 Task: Search one way flight ticket for 5 adults, 1 child, 2 infants in seat and 1 infant on lap in business from Wilmington: Wilmington International Airport to Gillette: Gillette Campbell County Airport on 5-1-2023. Choice of flights is American. Number of bags: 11 checked bags. Price is upto 105000. Outbound departure time preference is 19:00.
Action: Mouse moved to (221, 236)
Screenshot: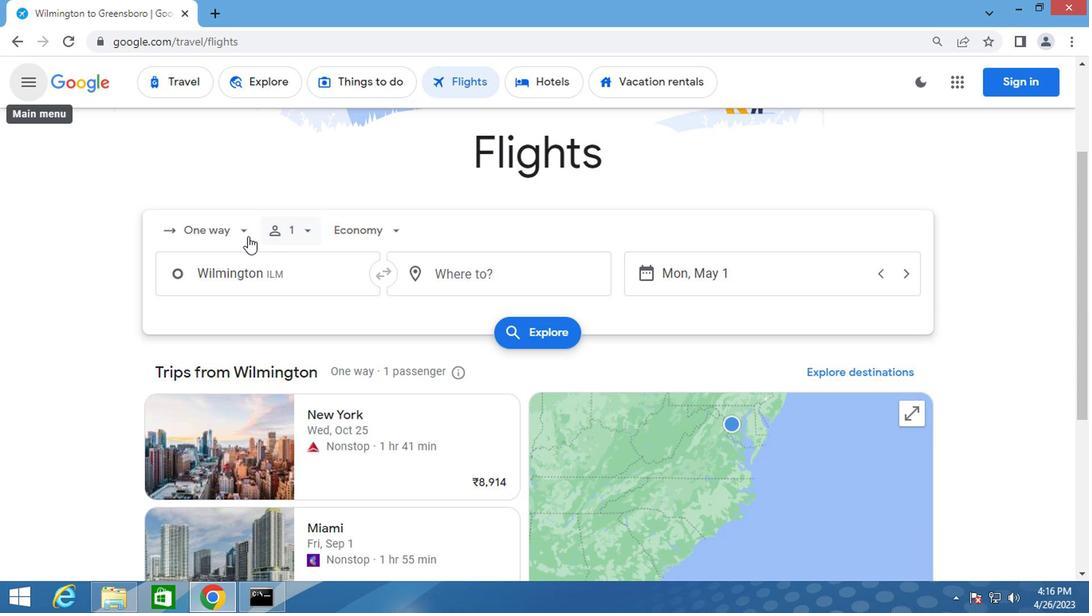 
Action: Mouse pressed left at (221, 236)
Screenshot: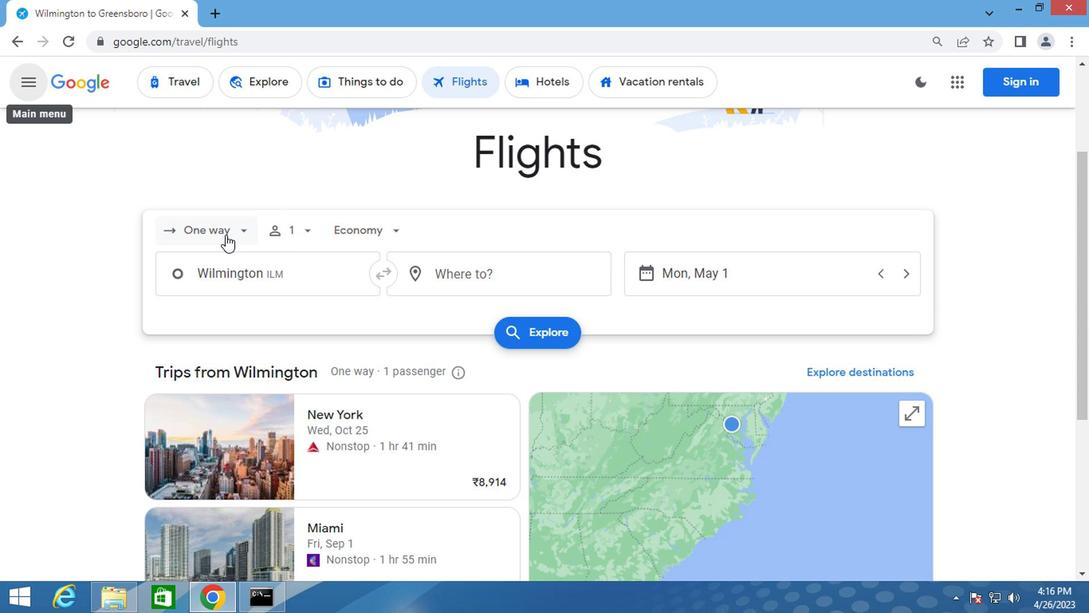 
Action: Mouse moved to (214, 300)
Screenshot: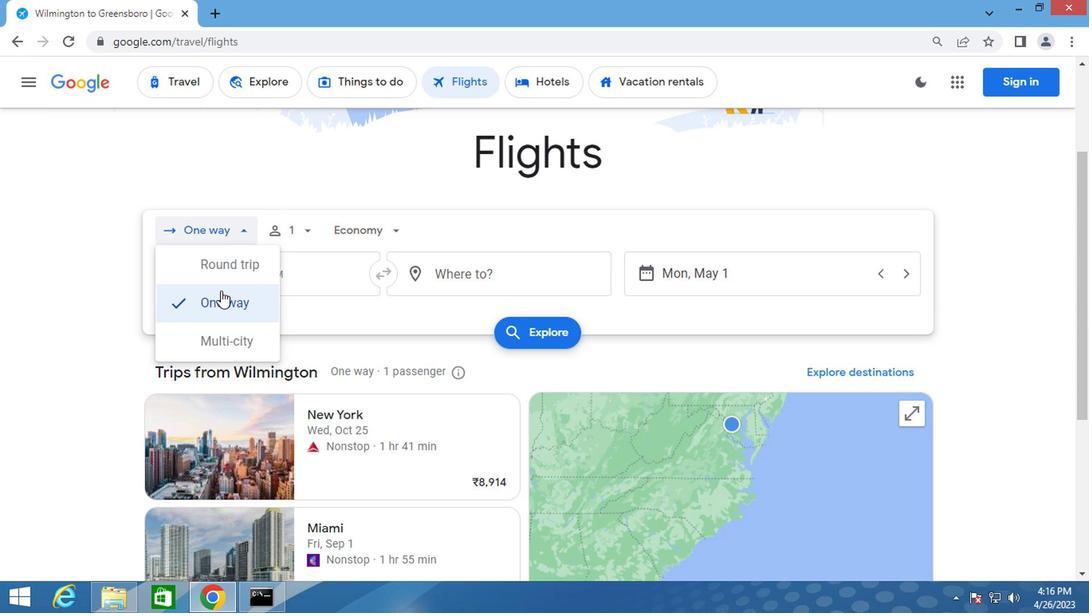 
Action: Mouse pressed left at (214, 300)
Screenshot: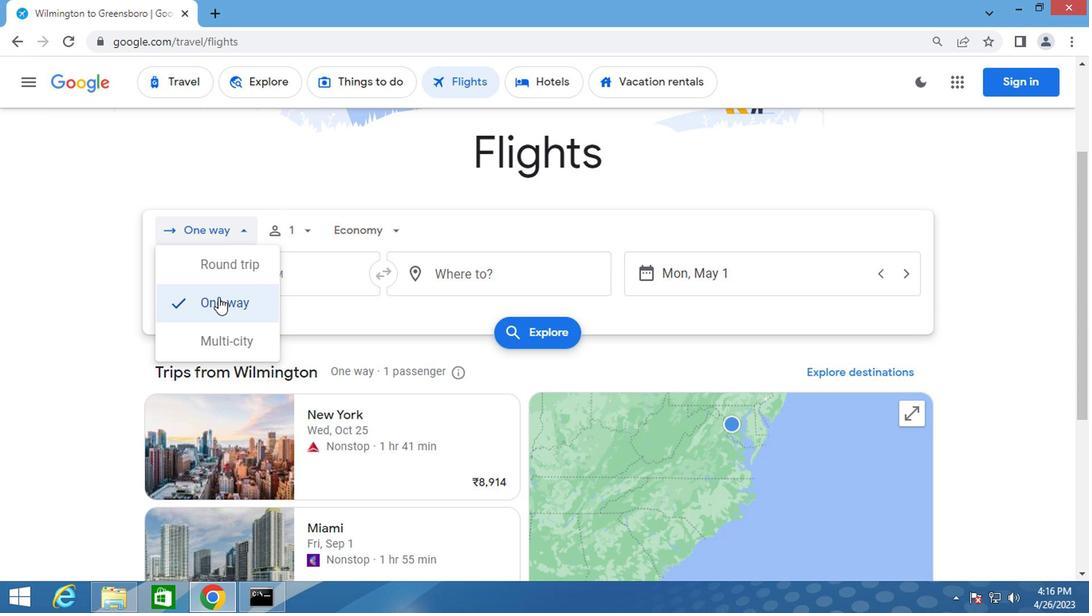 
Action: Mouse moved to (302, 234)
Screenshot: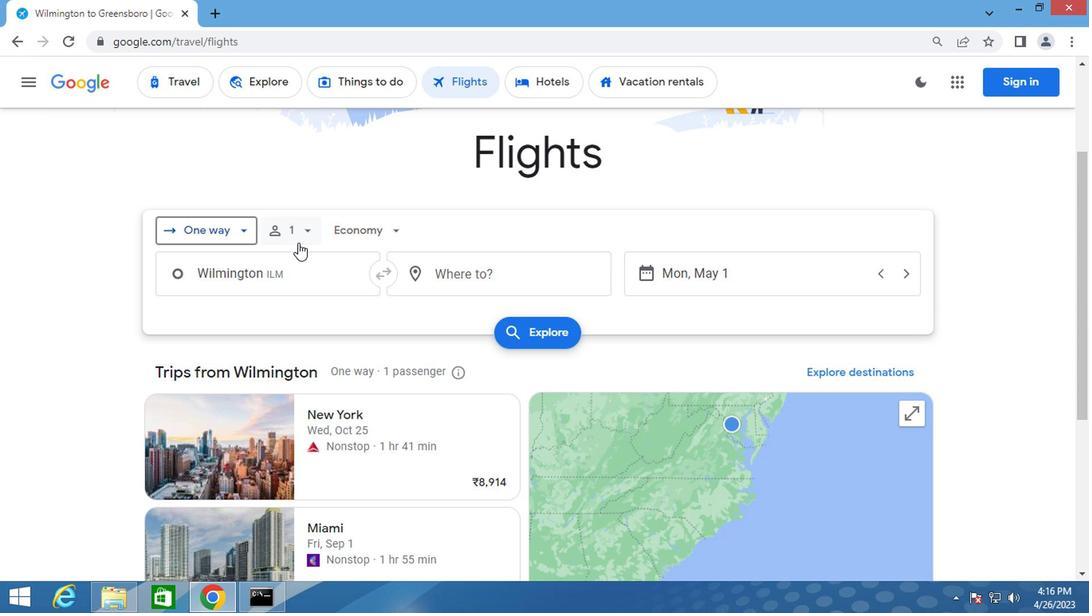 
Action: Mouse pressed left at (302, 234)
Screenshot: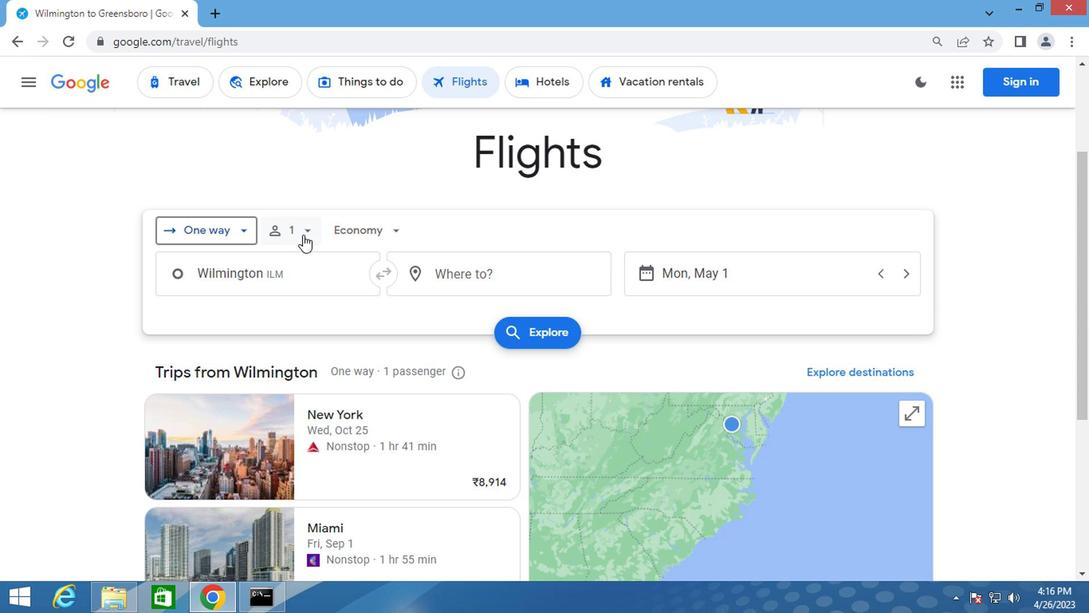 
Action: Mouse moved to (426, 273)
Screenshot: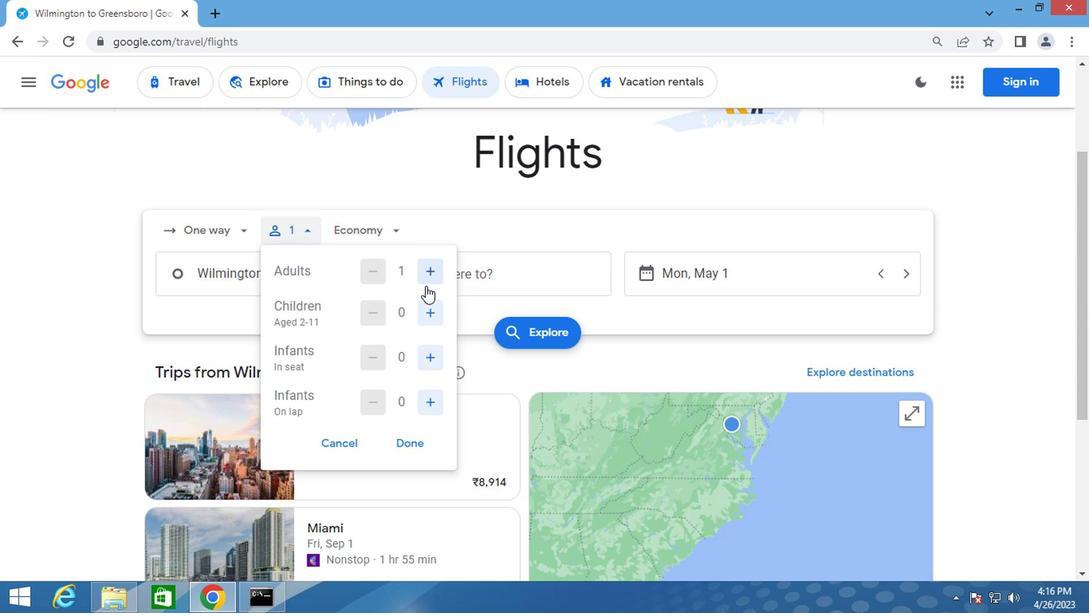 
Action: Mouse pressed left at (426, 273)
Screenshot: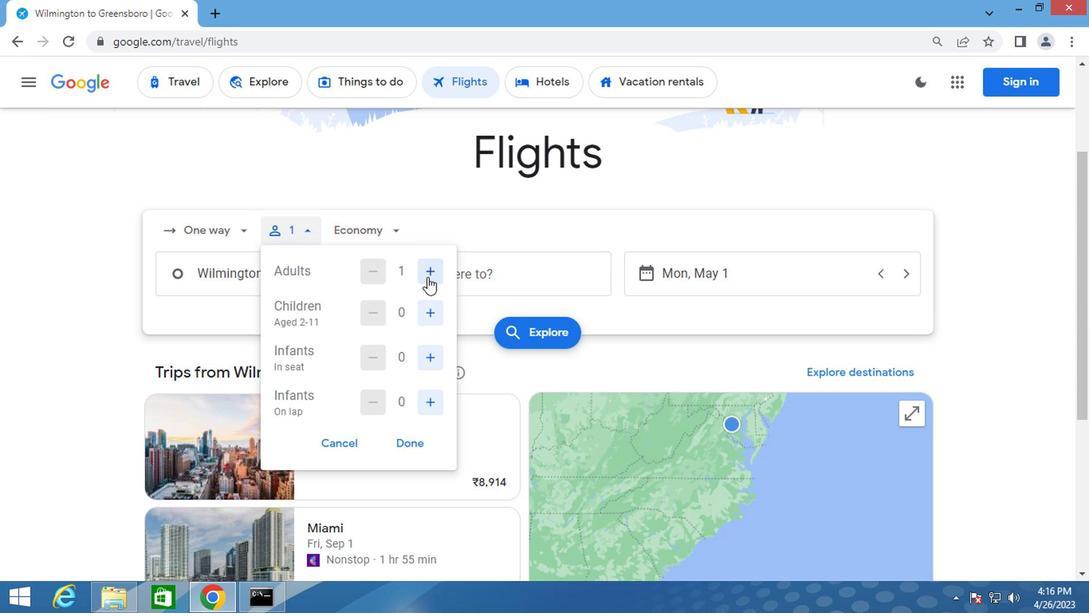 
Action: Mouse pressed left at (426, 273)
Screenshot: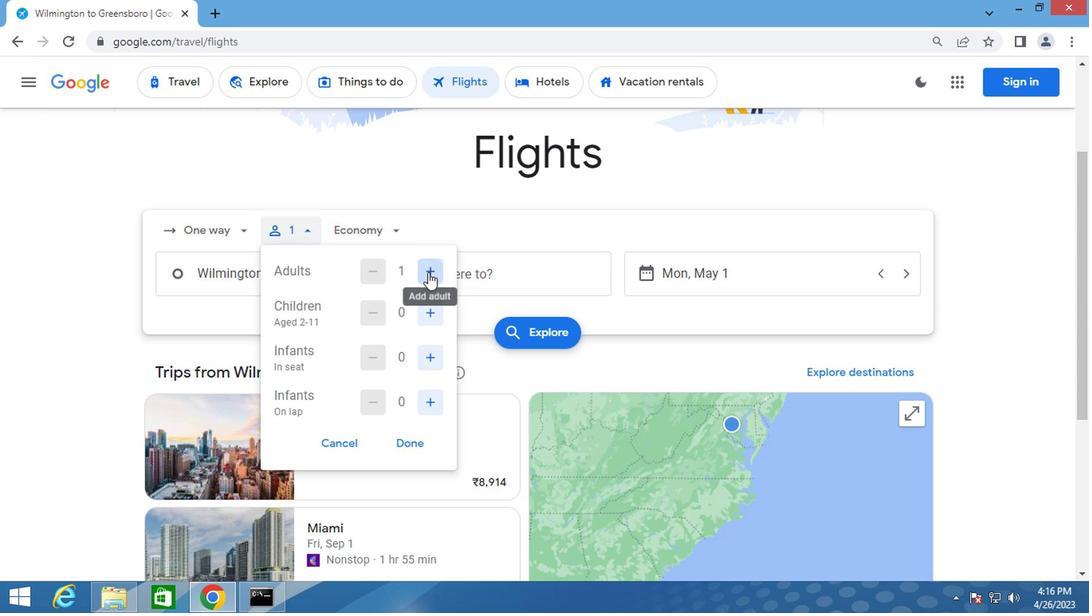
Action: Mouse pressed left at (426, 273)
Screenshot: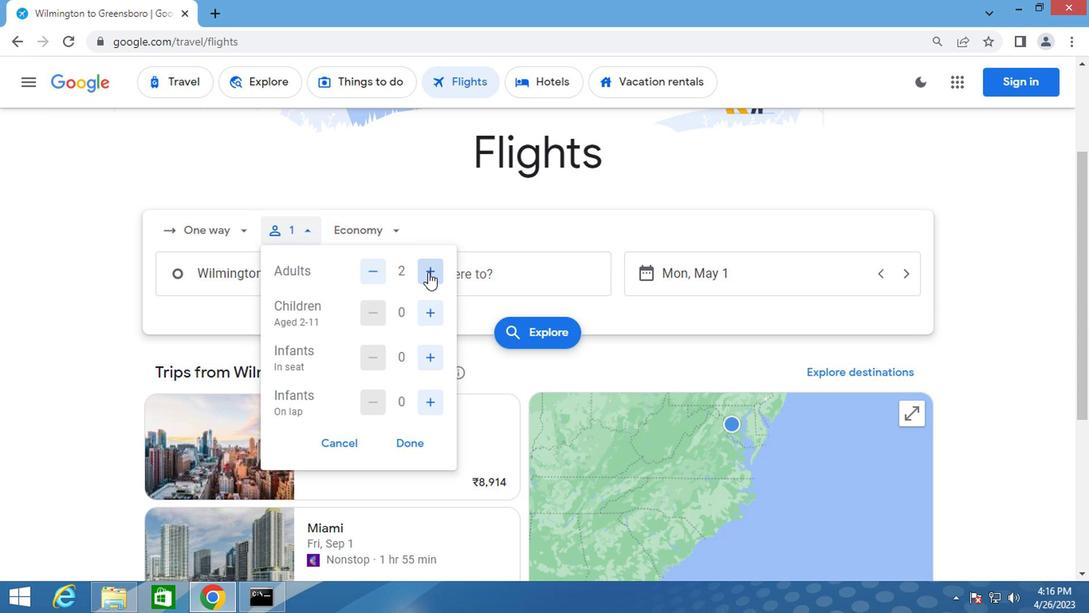 
Action: Mouse pressed left at (426, 273)
Screenshot: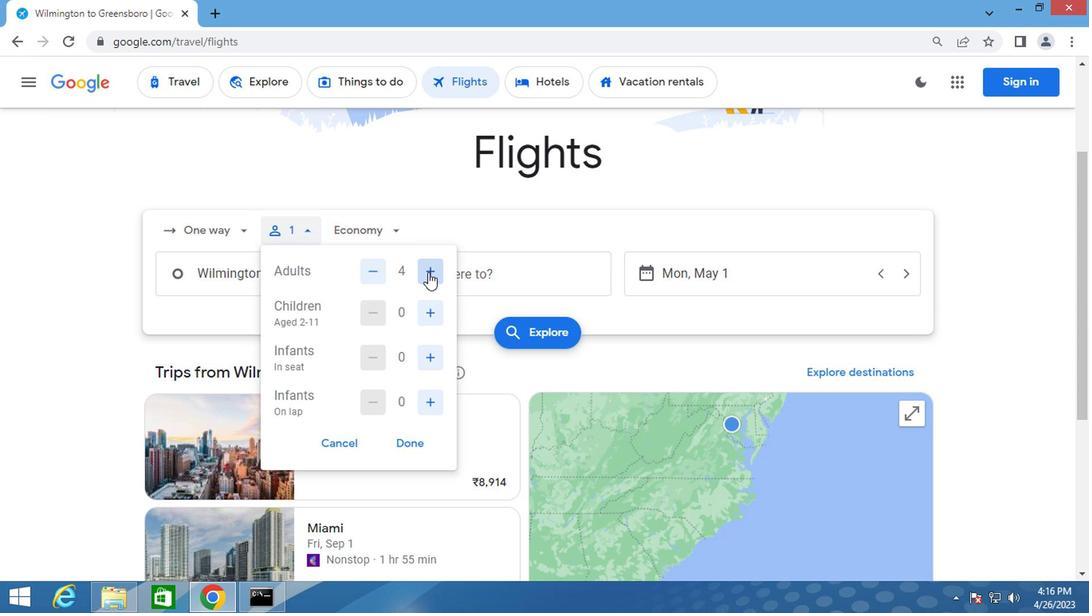 
Action: Mouse moved to (427, 311)
Screenshot: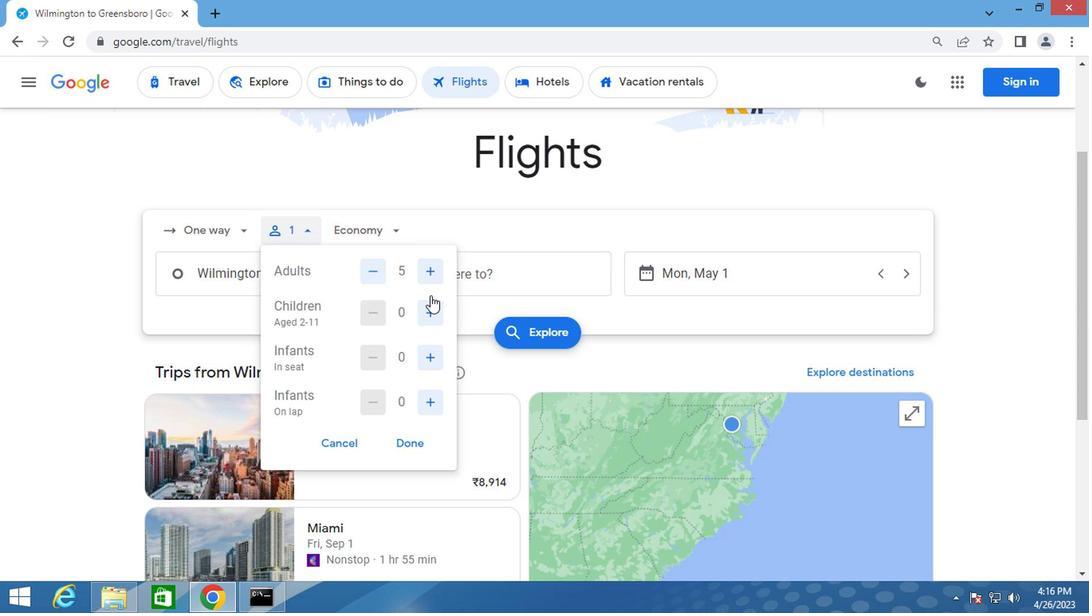 
Action: Mouse pressed left at (427, 311)
Screenshot: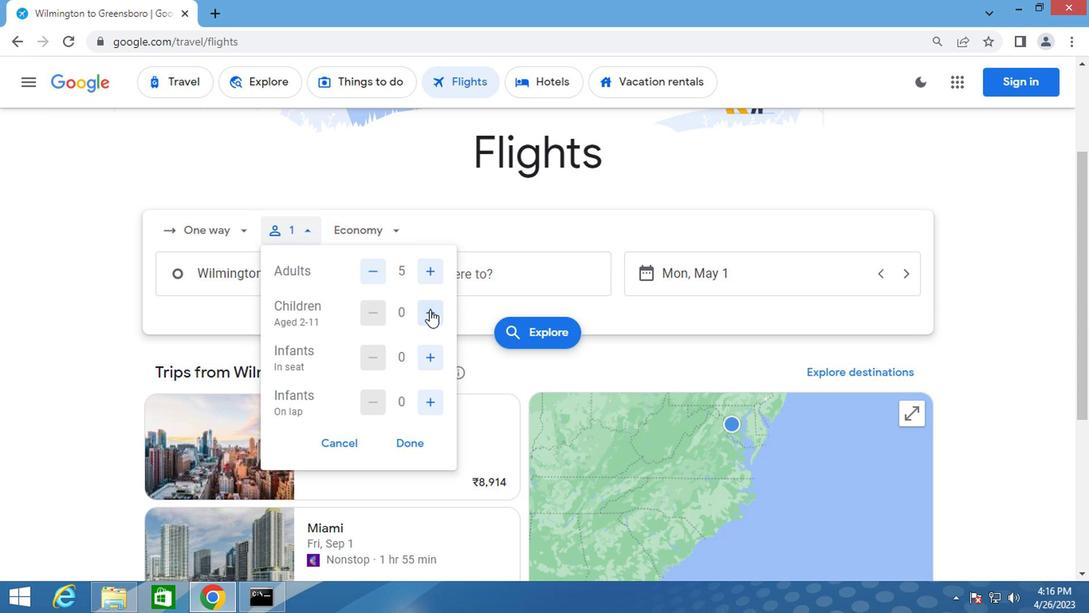 
Action: Mouse moved to (427, 355)
Screenshot: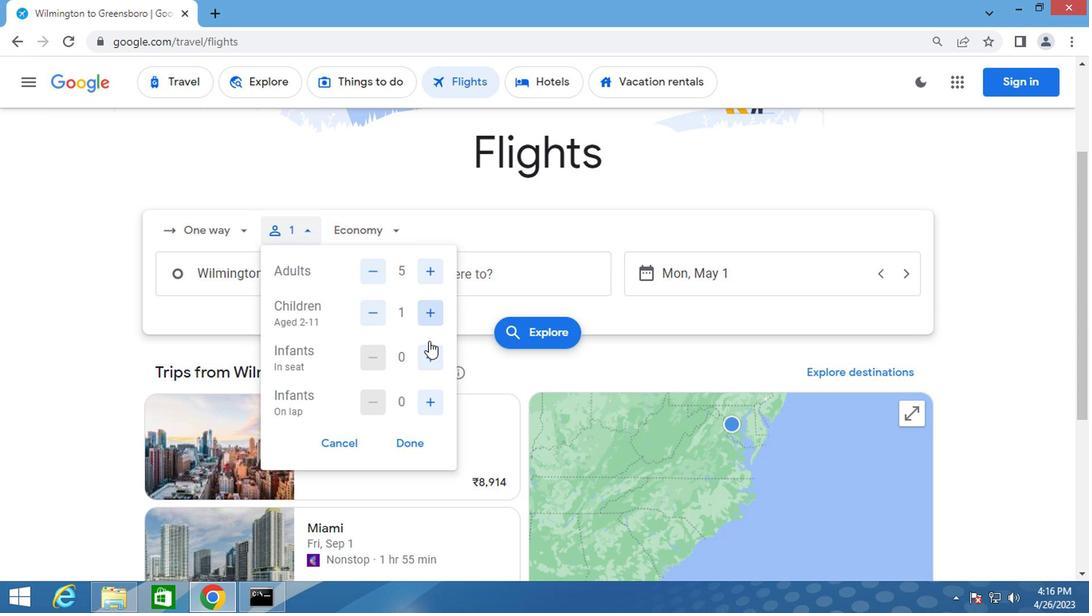 
Action: Mouse pressed left at (427, 355)
Screenshot: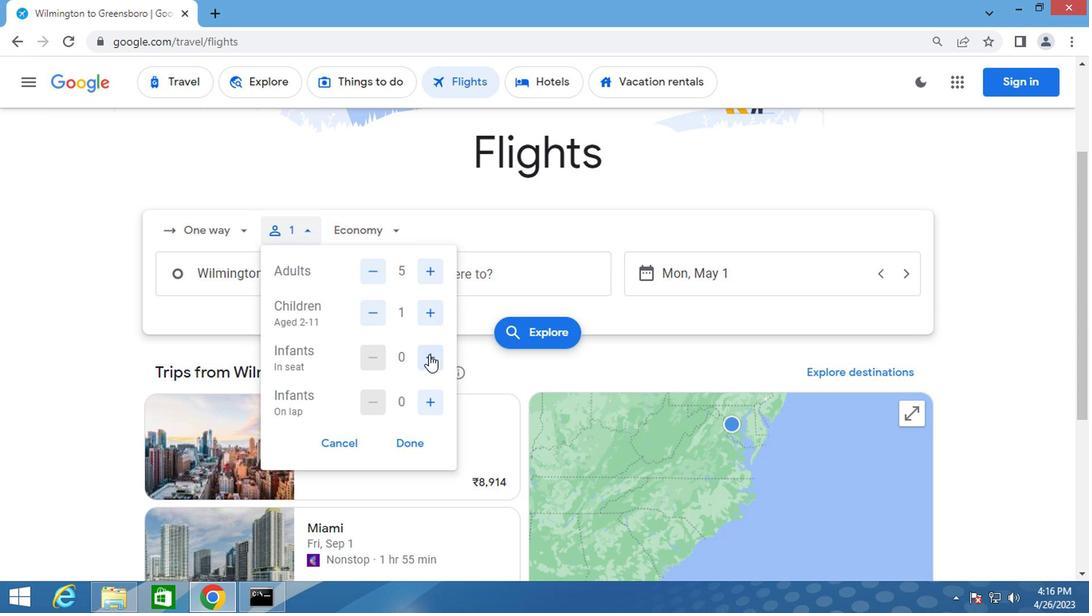 
Action: Mouse moved to (427, 356)
Screenshot: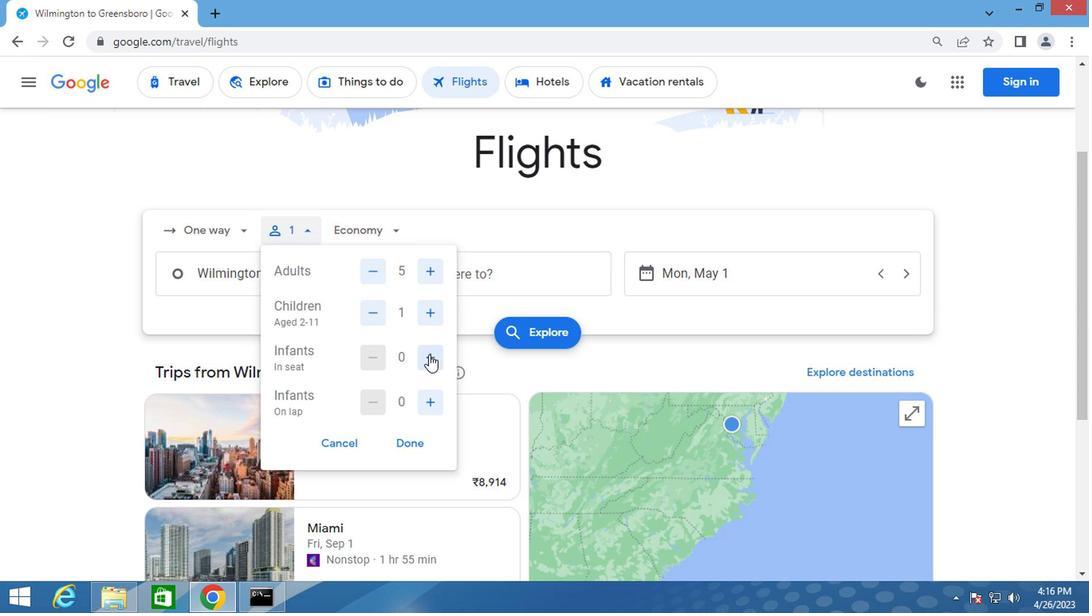 
Action: Mouse pressed left at (427, 356)
Screenshot: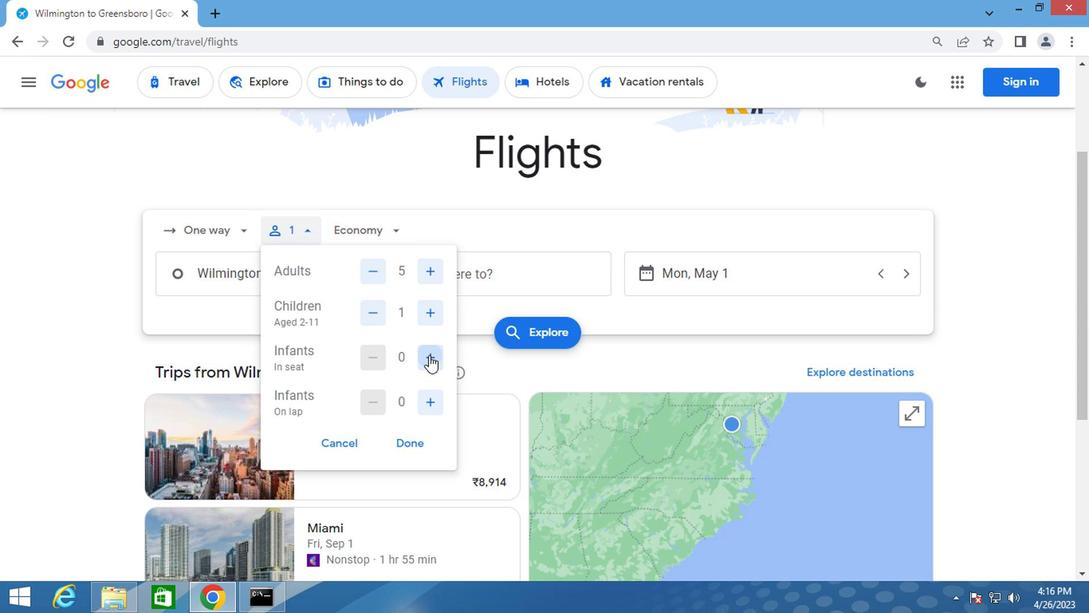 
Action: Mouse moved to (420, 396)
Screenshot: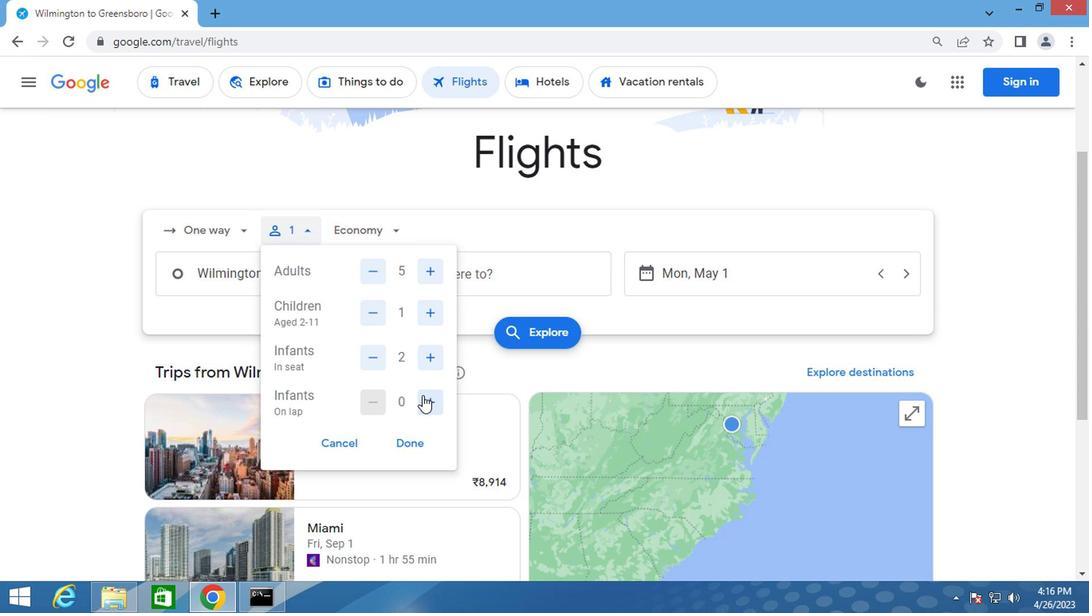 
Action: Mouse pressed left at (420, 396)
Screenshot: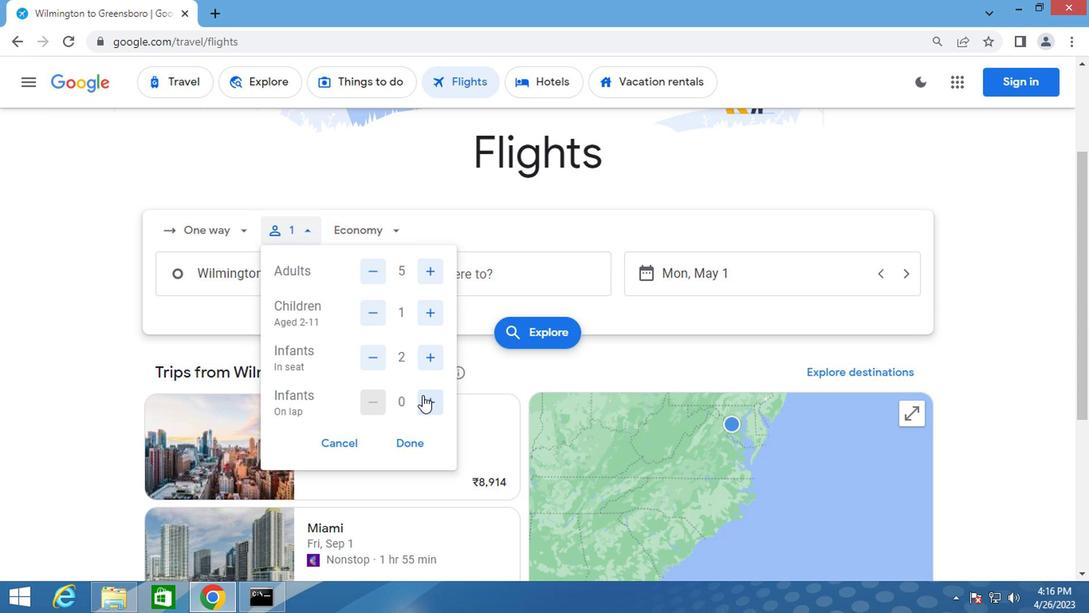 
Action: Mouse moved to (364, 215)
Screenshot: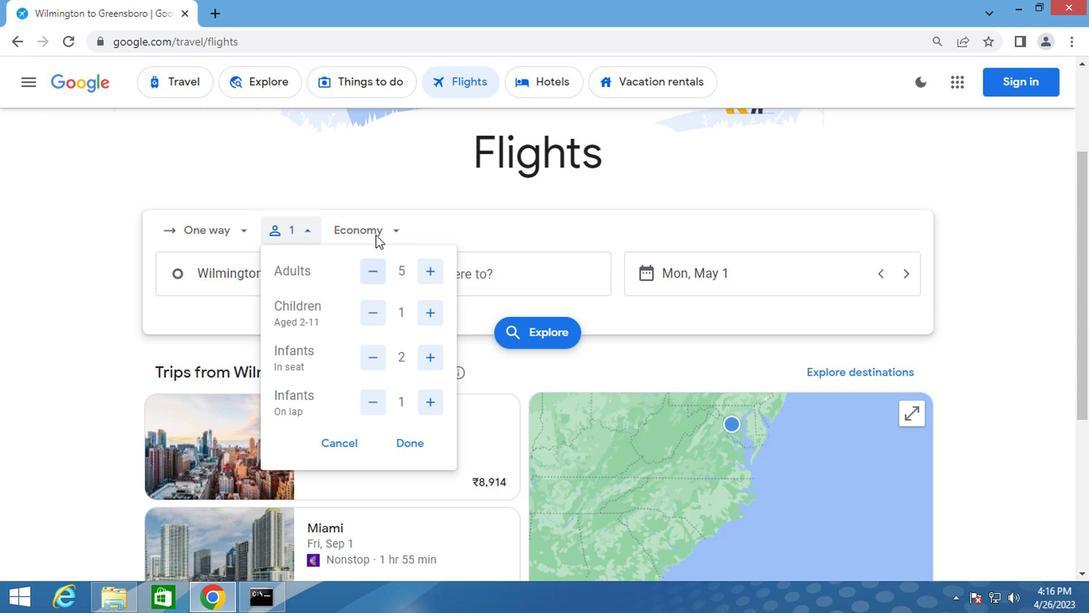 
Action: Mouse pressed left at (364, 215)
Screenshot: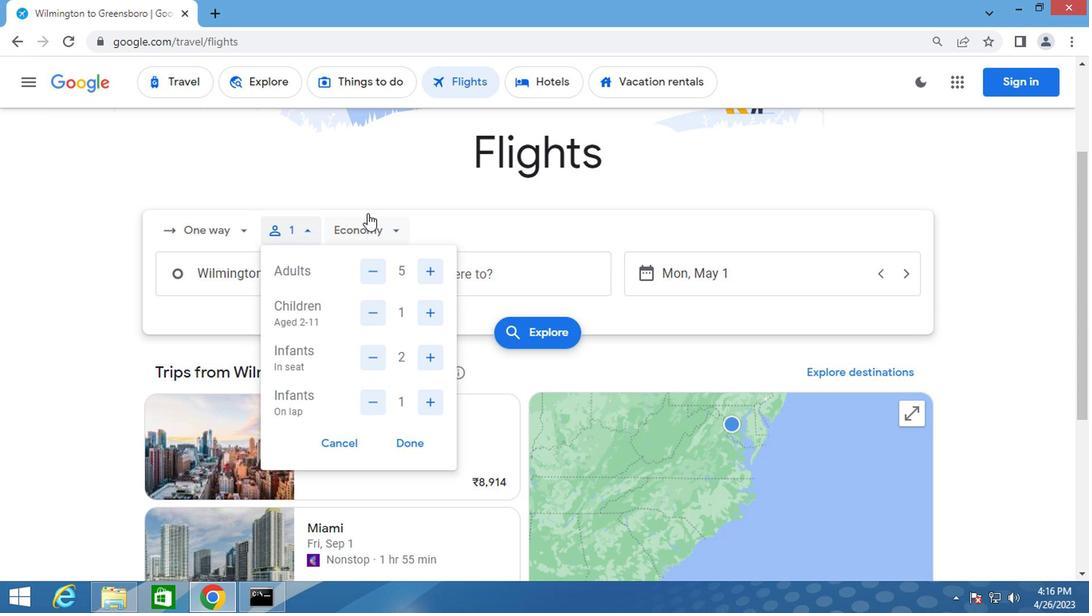 
Action: Mouse moved to (385, 343)
Screenshot: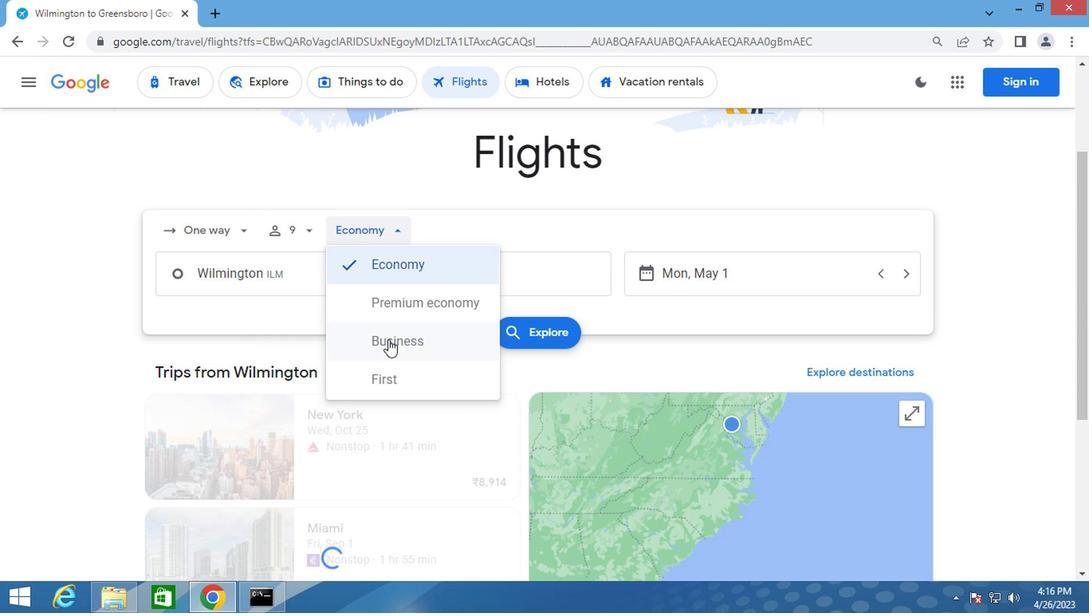 
Action: Mouse pressed left at (385, 343)
Screenshot: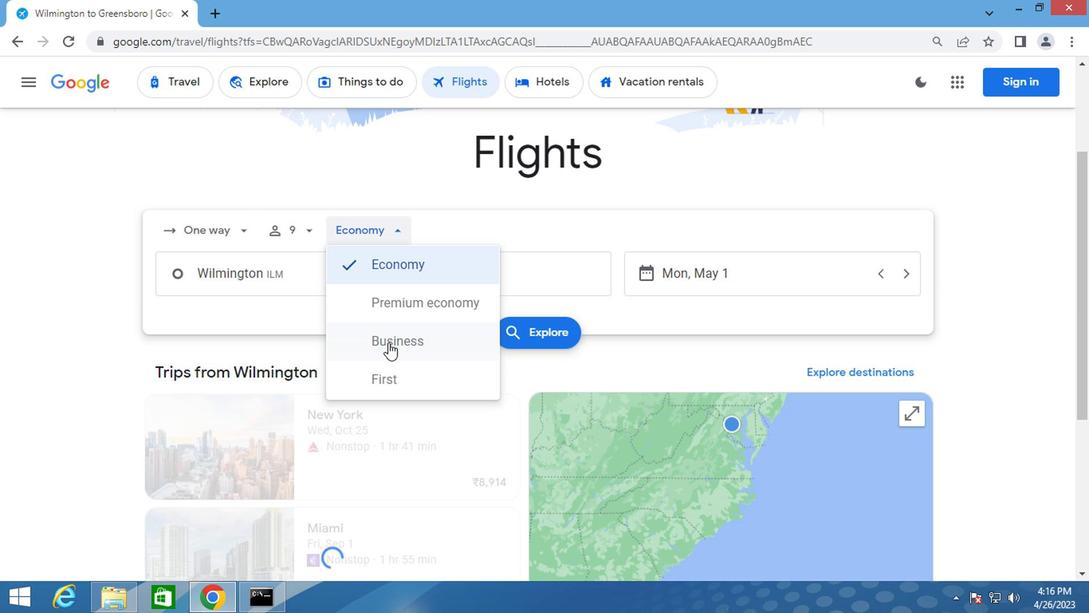 
Action: Mouse moved to (275, 274)
Screenshot: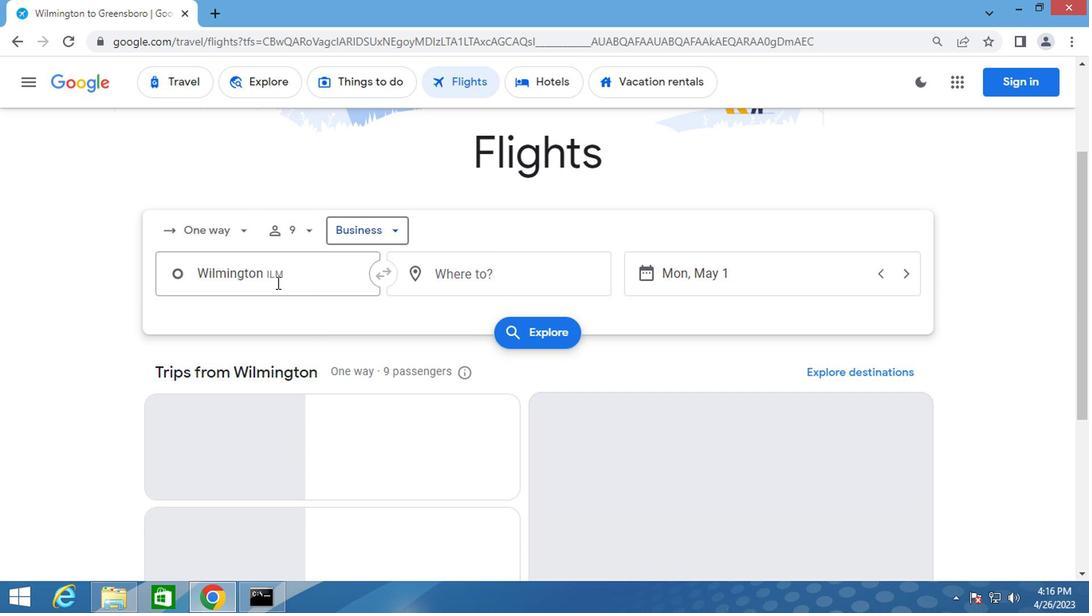 
Action: Mouse pressed left at (275, 274)
Screenshot: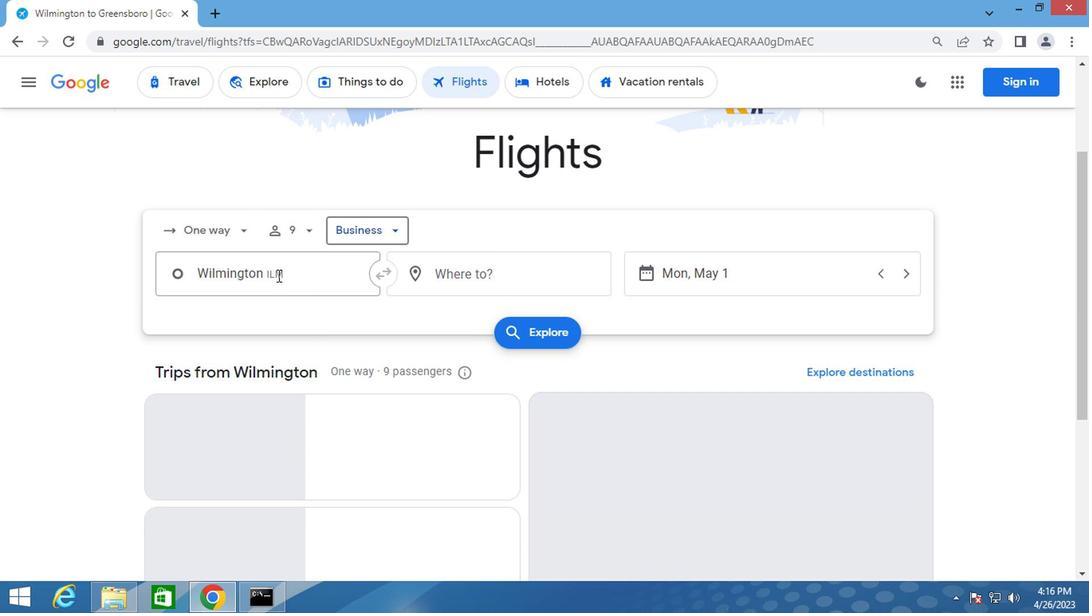 
Action: Key pressed wilmington
Screenshot: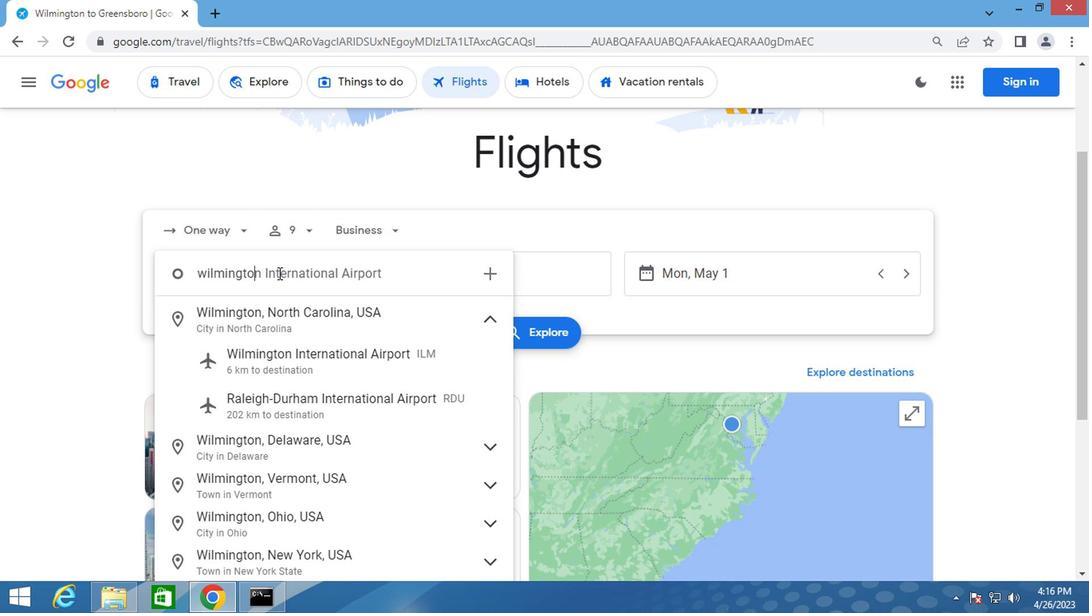 
Action: Mouse moved to (312, 352)
Screenshot: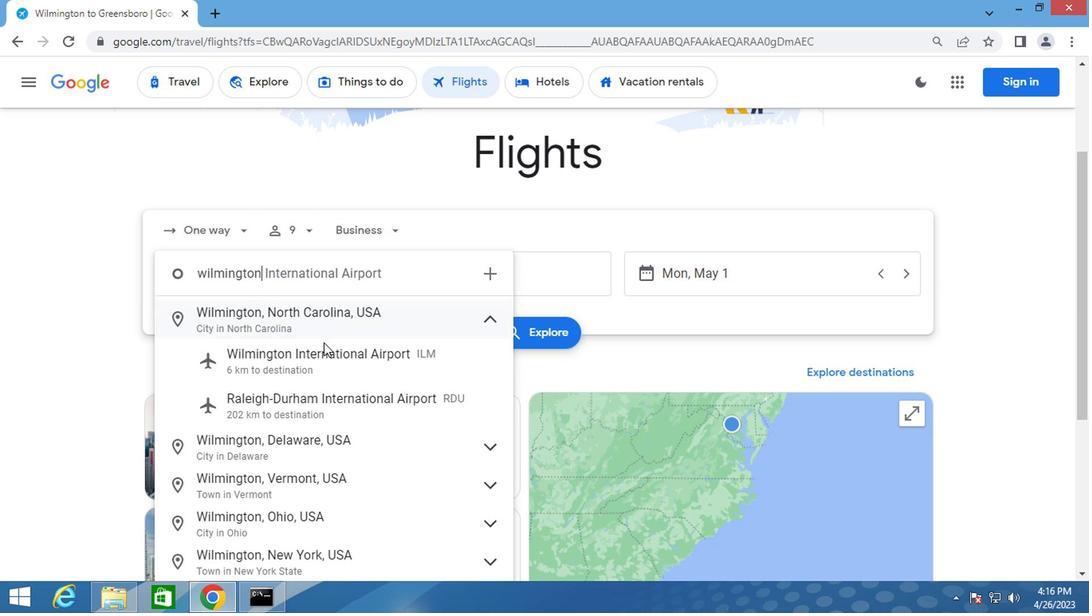 
Action: Mouse pressed left at (312, 352)
Screenshot: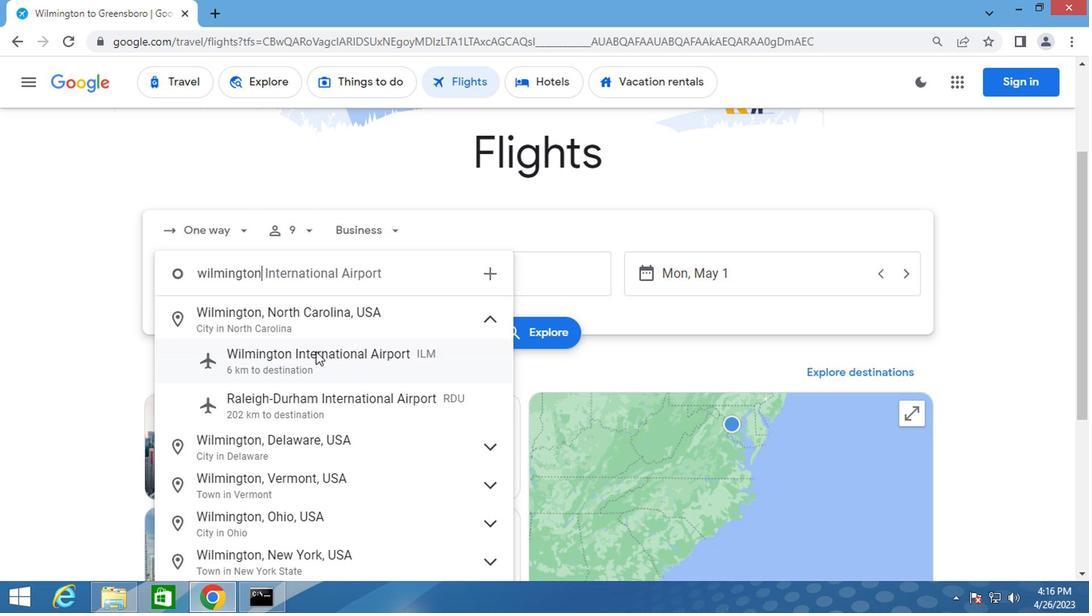 
Action: Mouse moved to (452, 281)
Screenshot: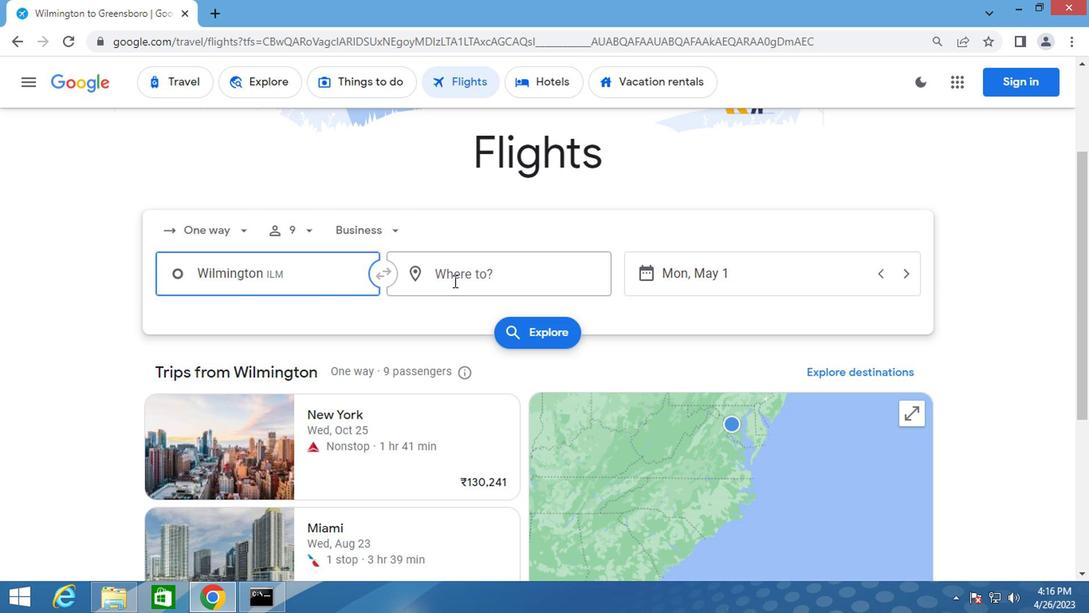 
Action: Mouse pressed left at (452, 281)
Screenshot: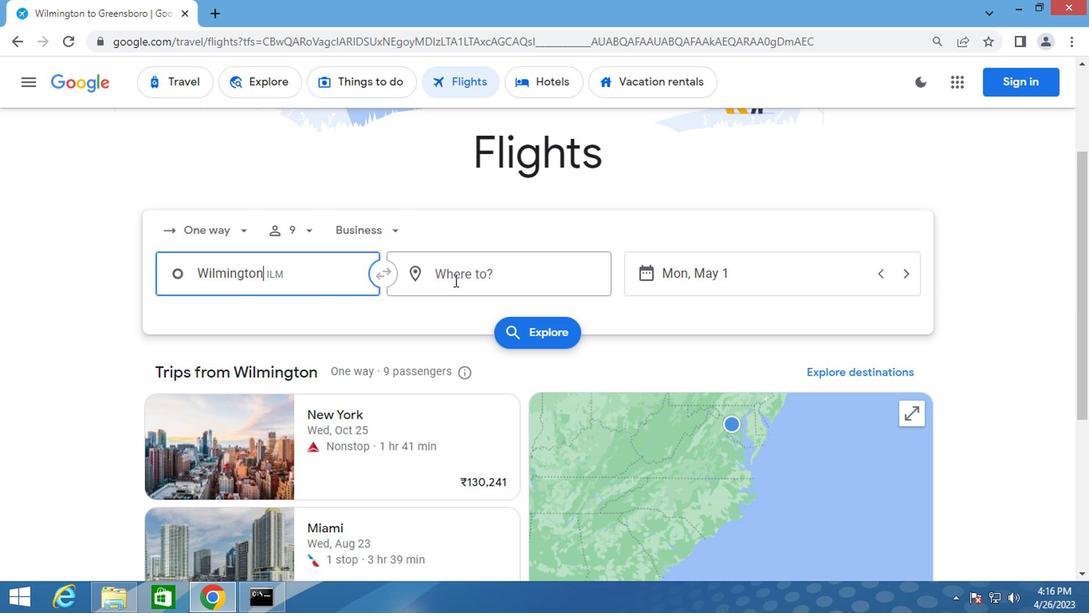 
Action: Mouse moved to (505, 262)
Screenshot: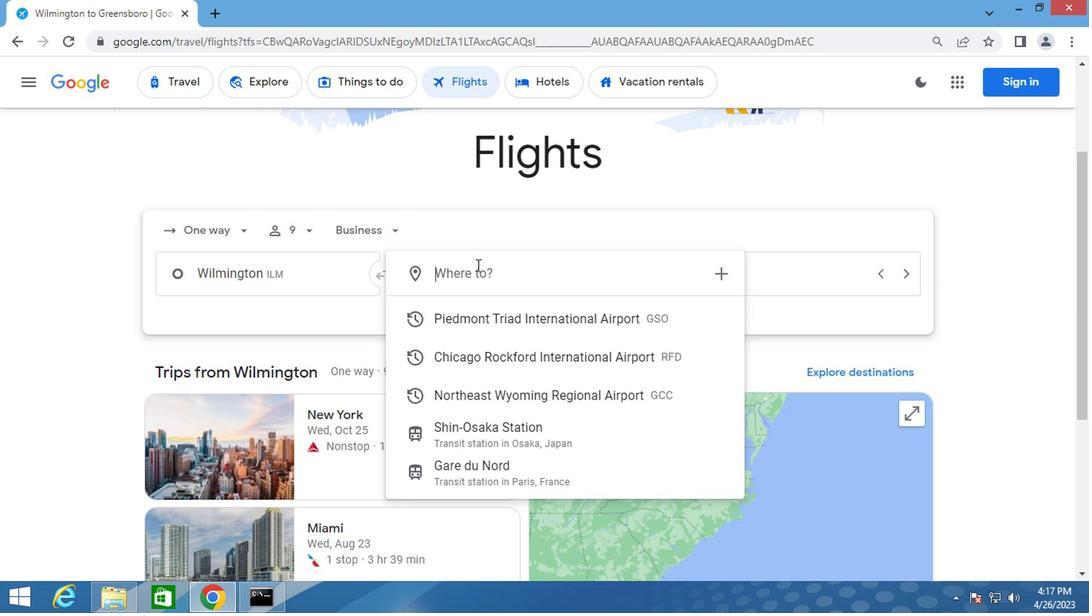 
Action: Key pressed gillette
Screenshot: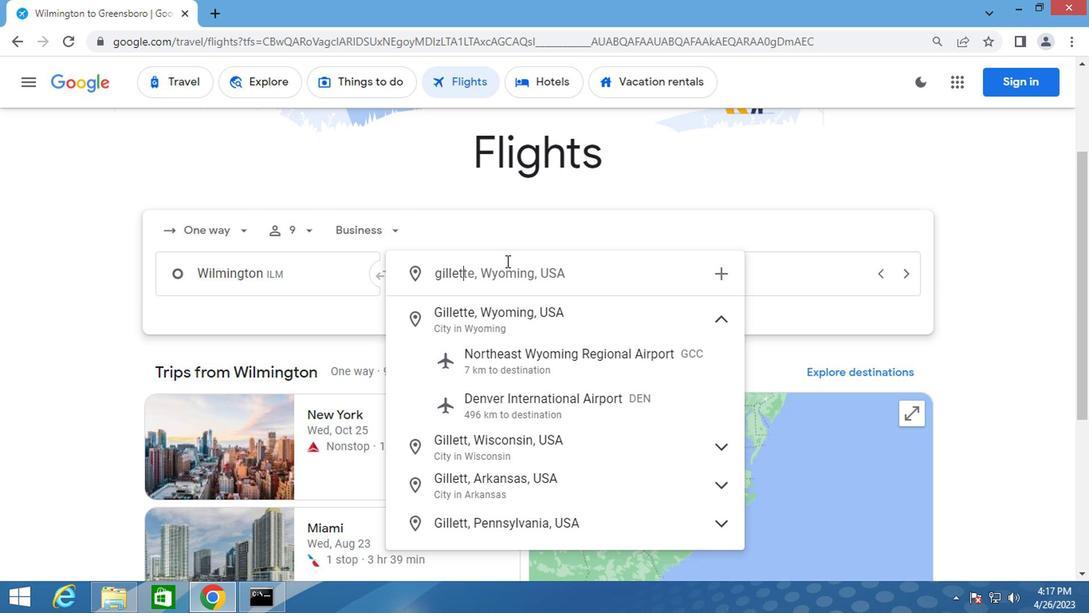 
Action: Mouse moved to (512, 363)
Screenshot: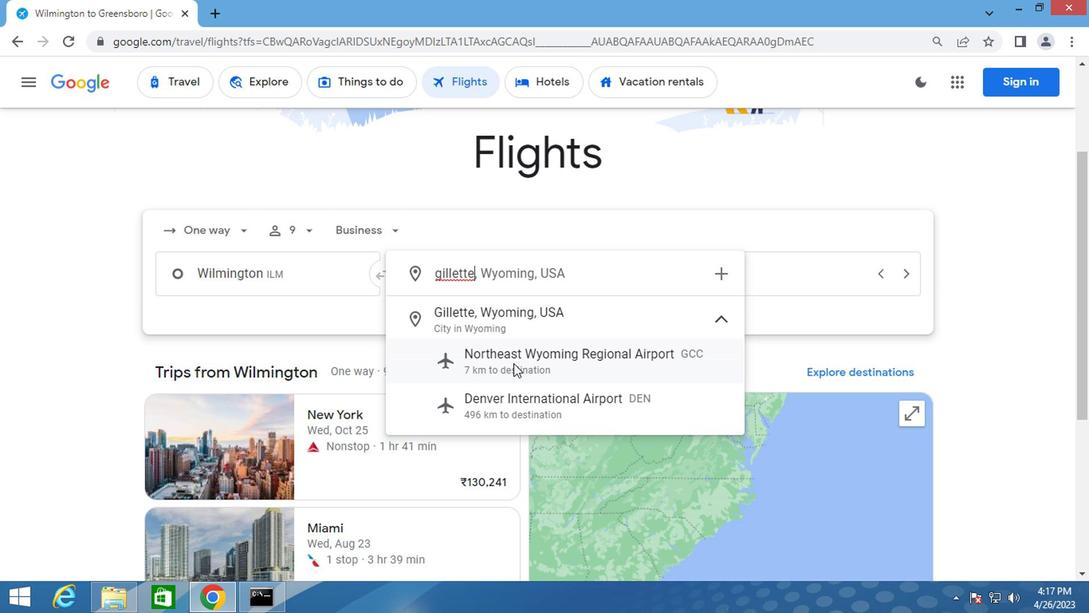 
Action: Mouse pressed left at (512, 363)
Screenshot: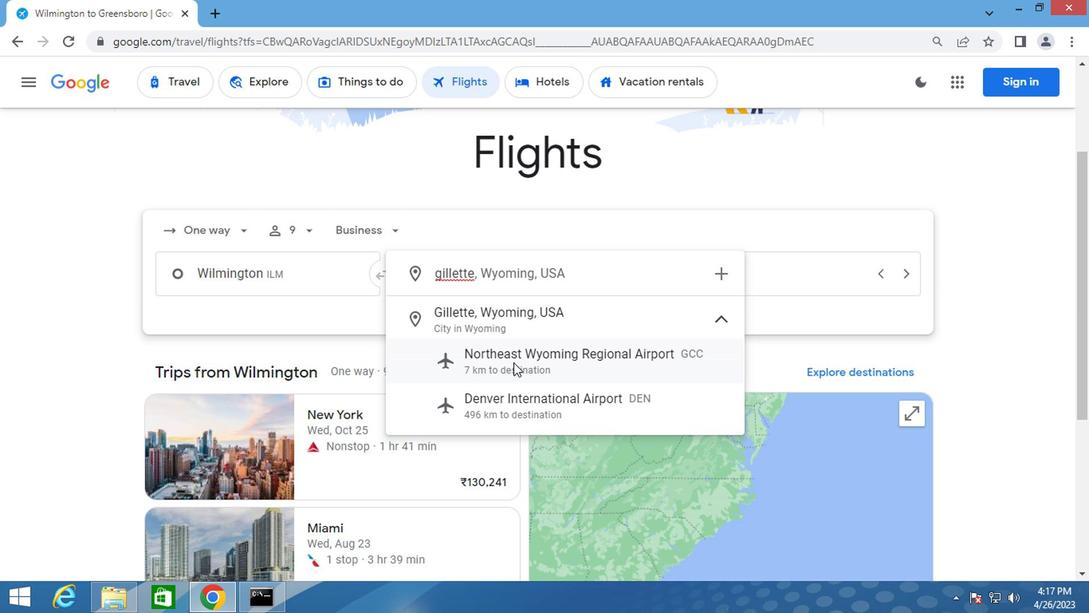 
Action: Mouse moved to (708, 273)
Screenshot: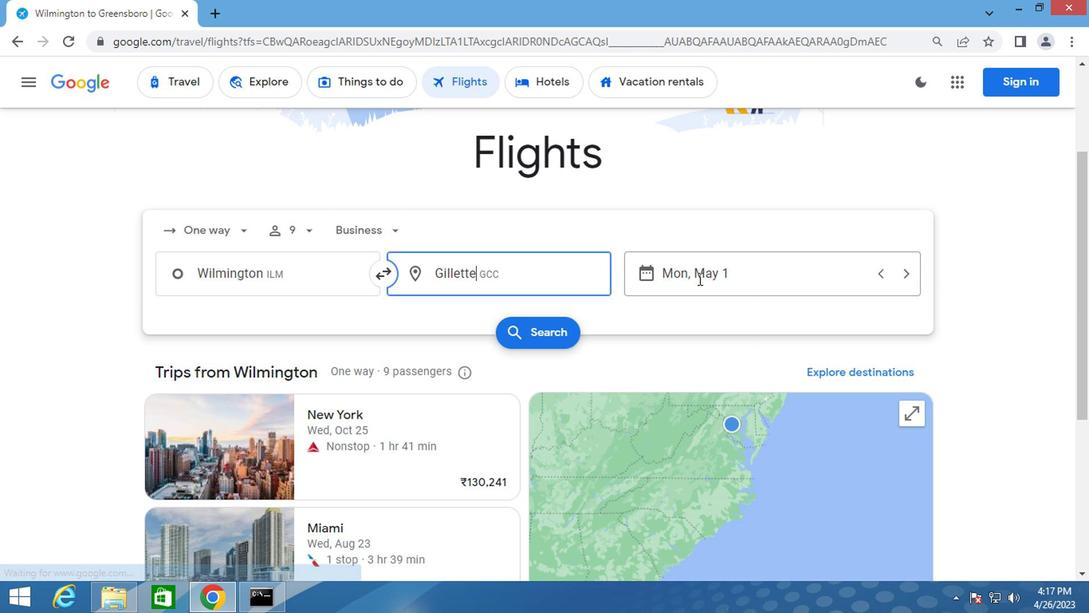 
Action: Mouse pressed left at (708, 273)
Screenshot: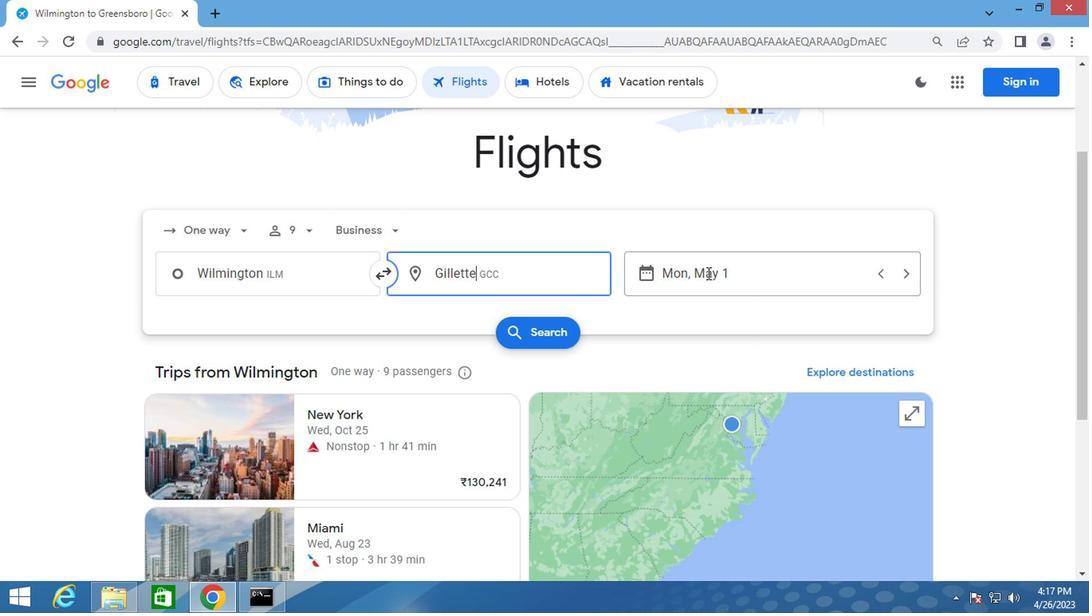 
Action: Mouse moved to (705, 292)
Screenshot: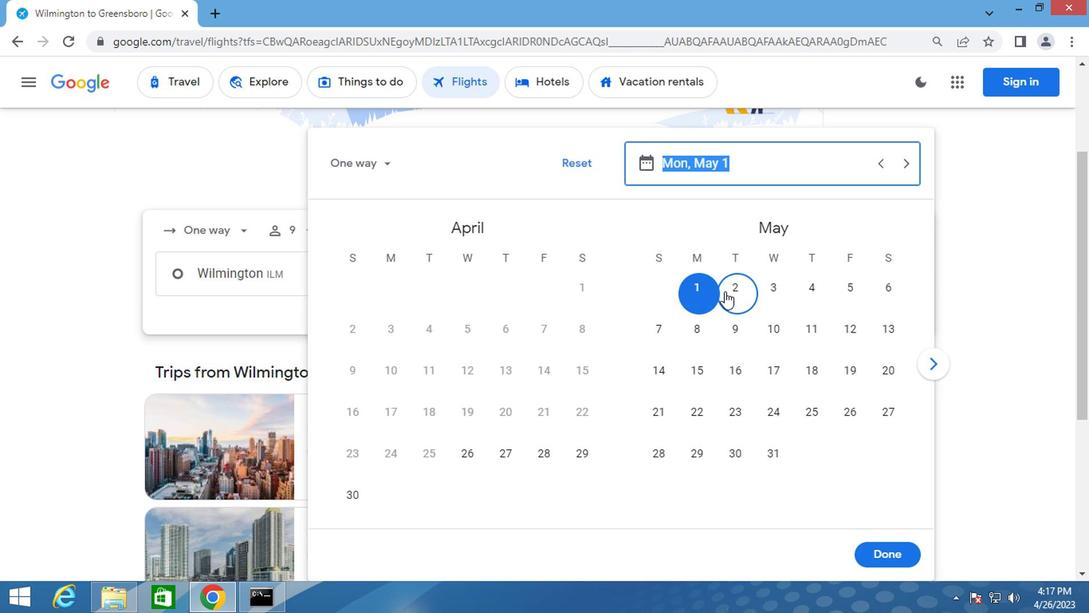 
Action: Mouse pressed left at (705, 292)
Screenshot: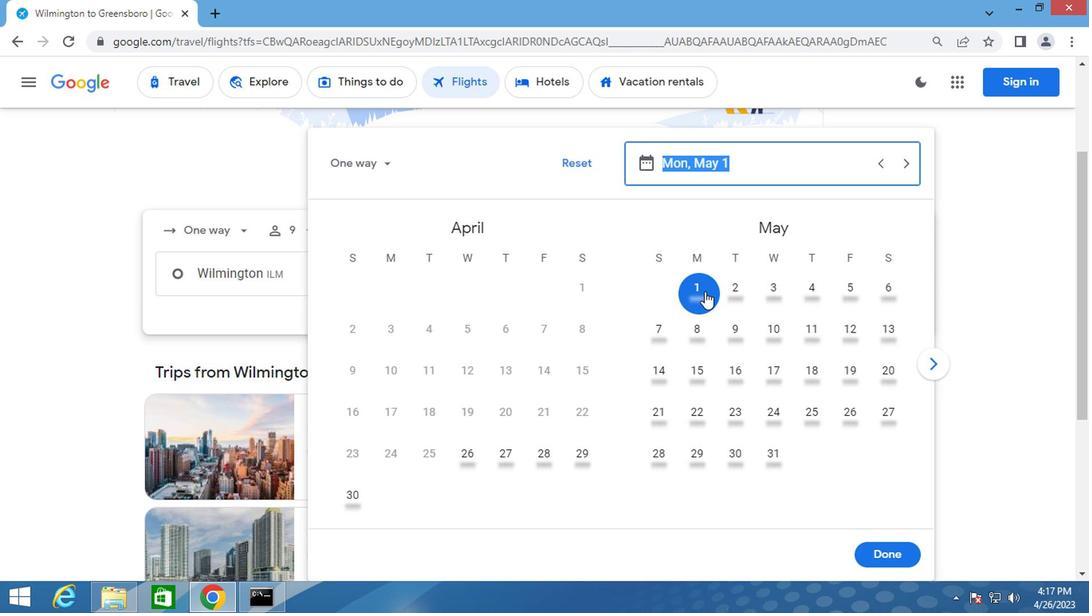 
Action: Mouse moved to (885, 552)
Screenshot: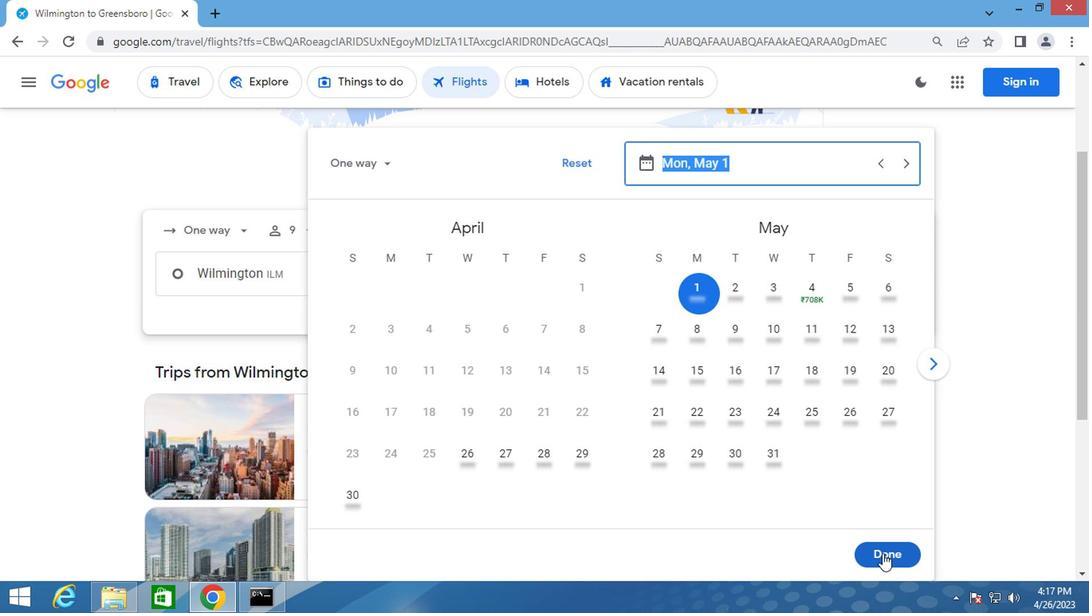 
Action: Mouse pressed left at (885, 552)
Screenshot: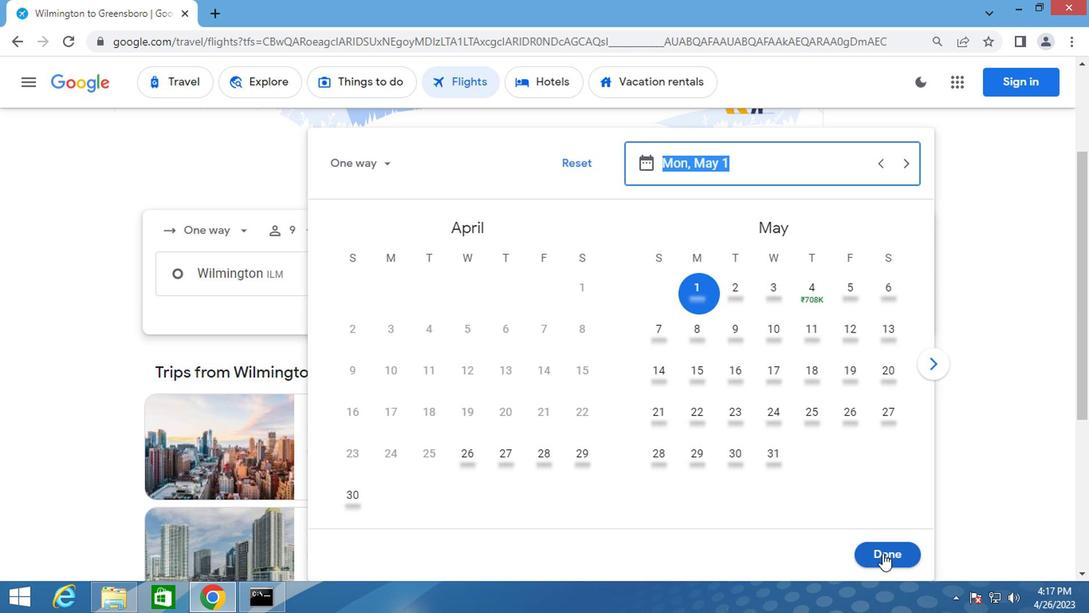 
Action: Mouse moved to (544, 335)
Screenshot: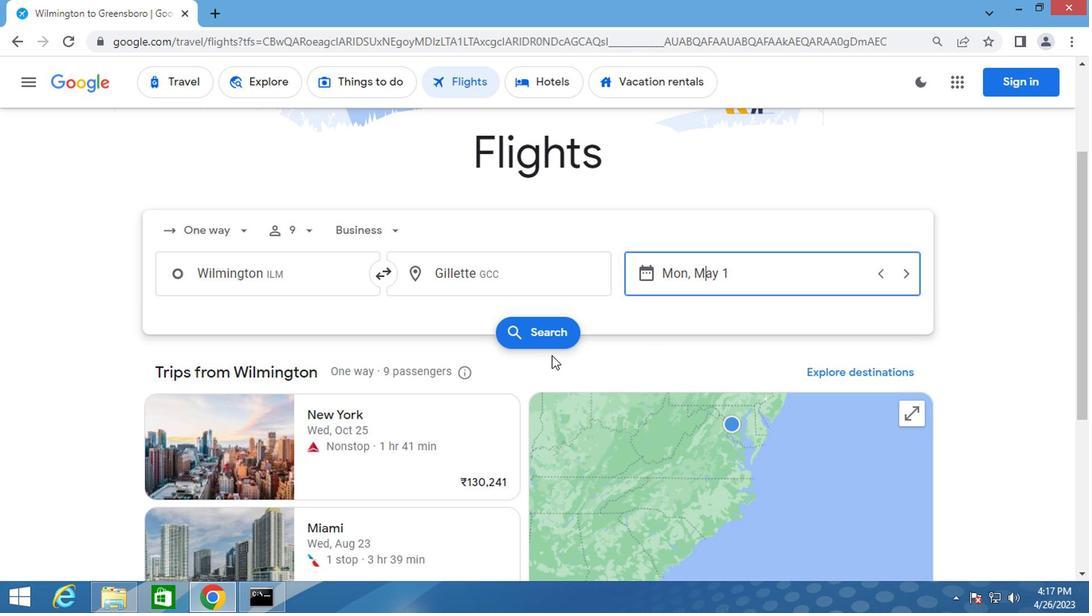 
Action: Mouse pressed left at (544, 335)
Screenshot: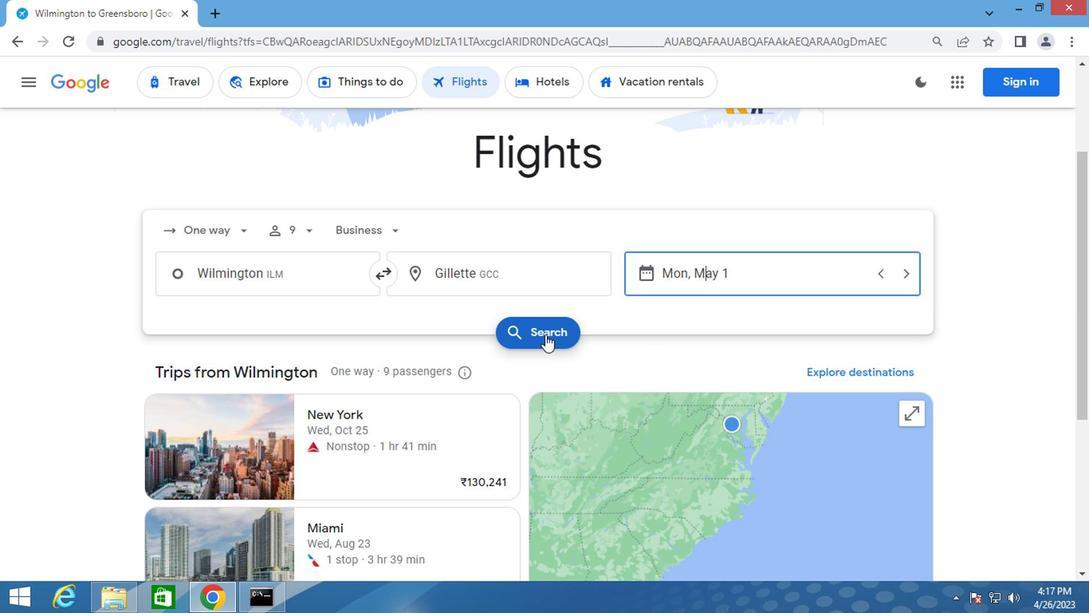 
Action: Mouse moved to (170, 236)
Screenshot: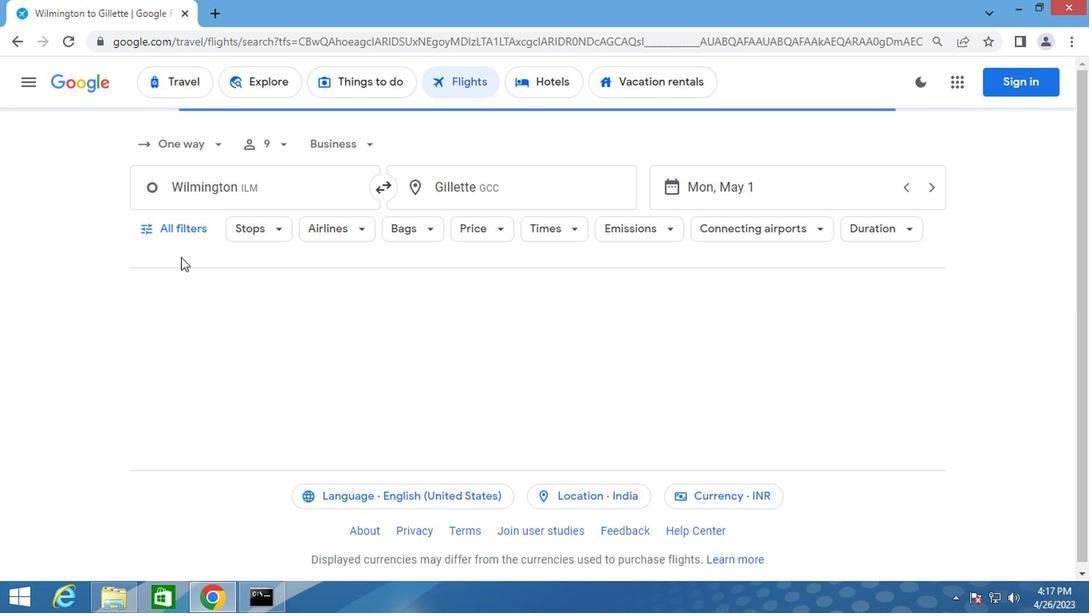 
Action: Mouse pressed left at (170, 236)
Screenshot: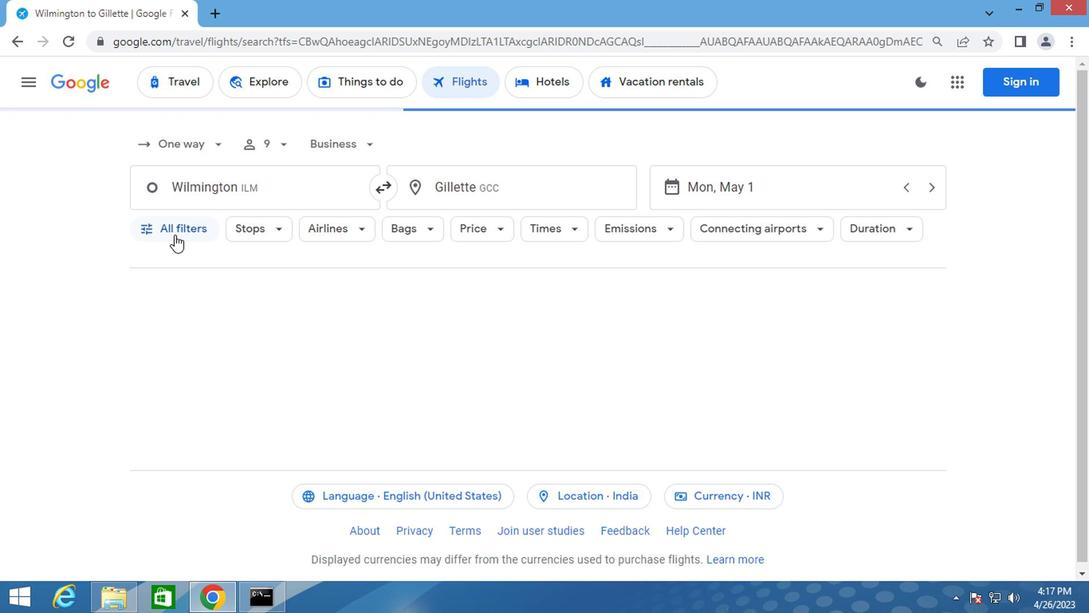 
Action: Mouse moved to (238, 374)
Screenshot: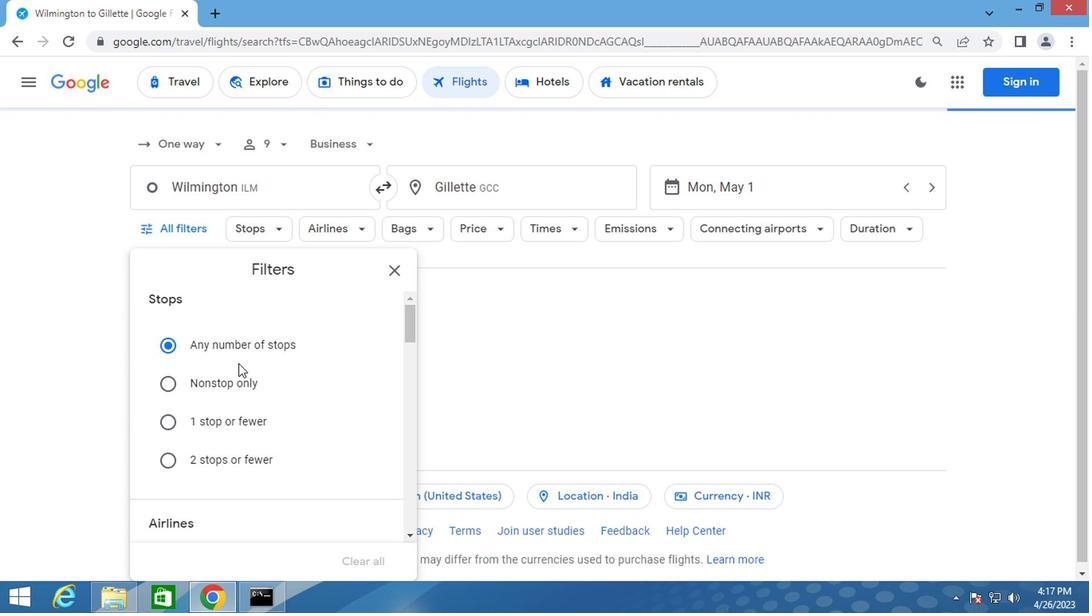 
Action: Mouse scrolled (238, 372) with delta (0, -1)
Screenshot: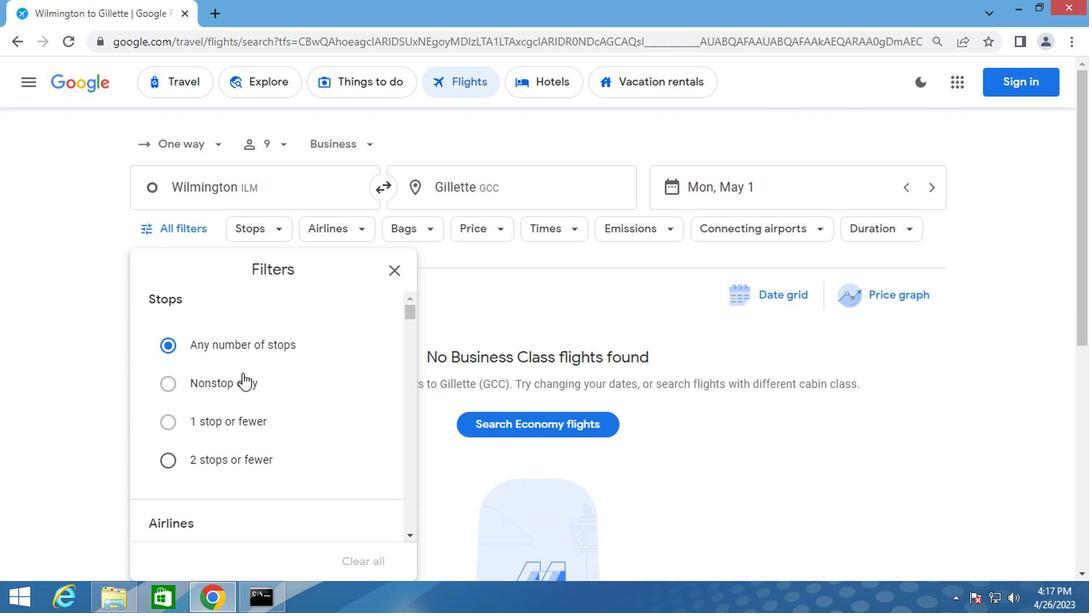 
Action: Mouse scrolled (238, 372) with delta (0, -1)
Screenshot: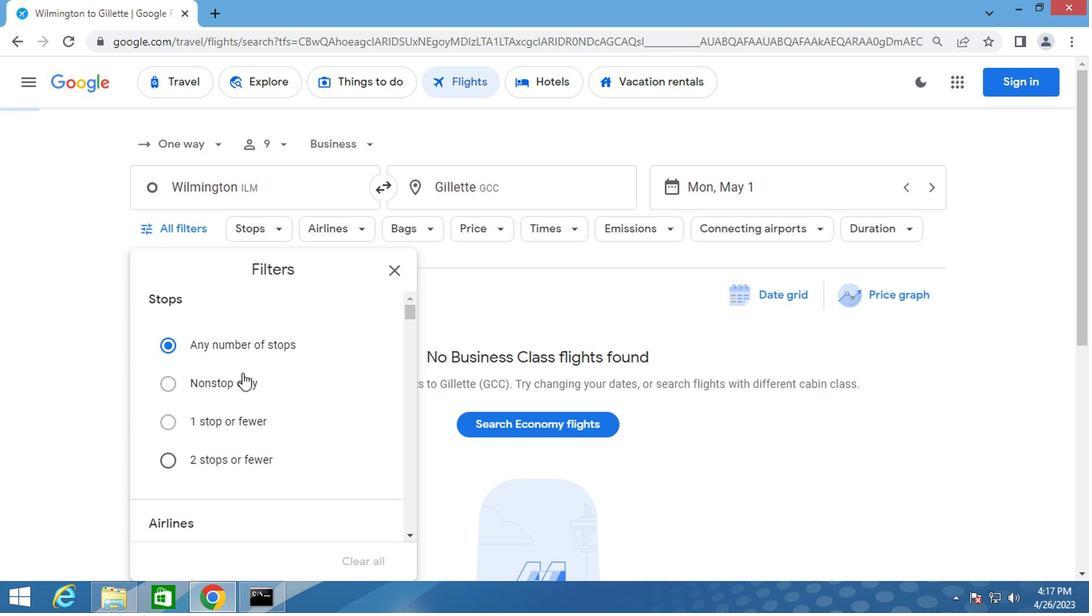 
Action: Mouse moved to (238, 374)
Screenshot: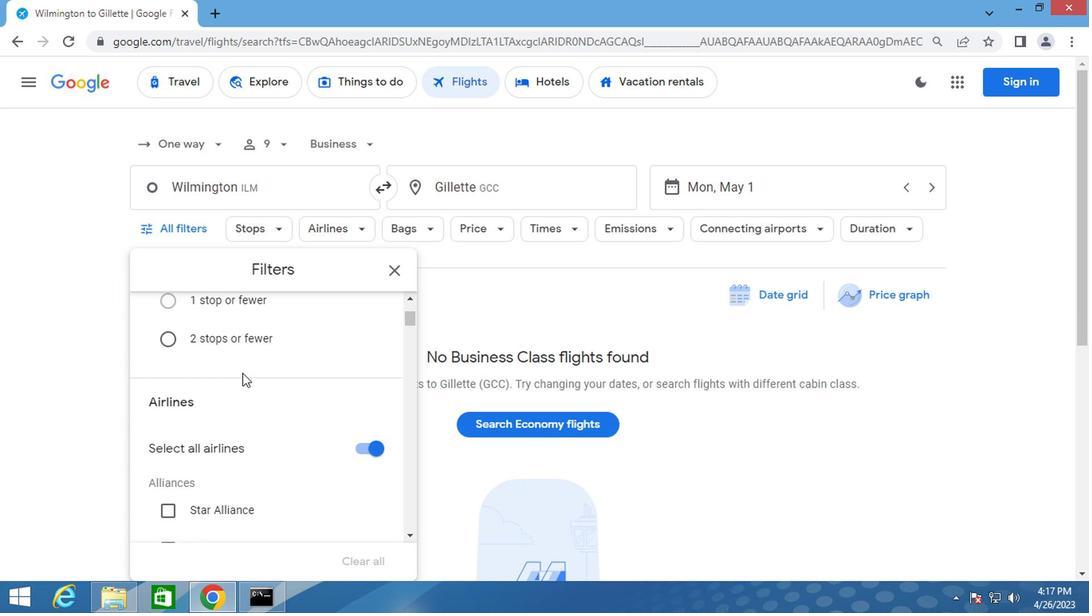 
Action: Mouse scrolled (238, 372) with delta (0, -1)
Screenshot: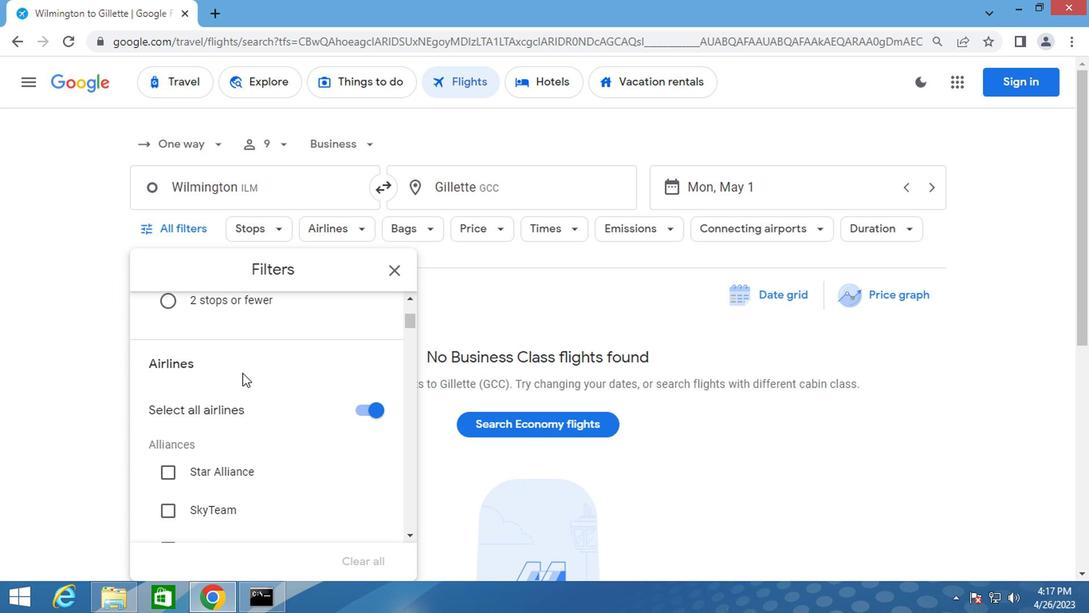 
Action: Mouse scrolled (238, 372) with delta (0, -1)
Screenshot: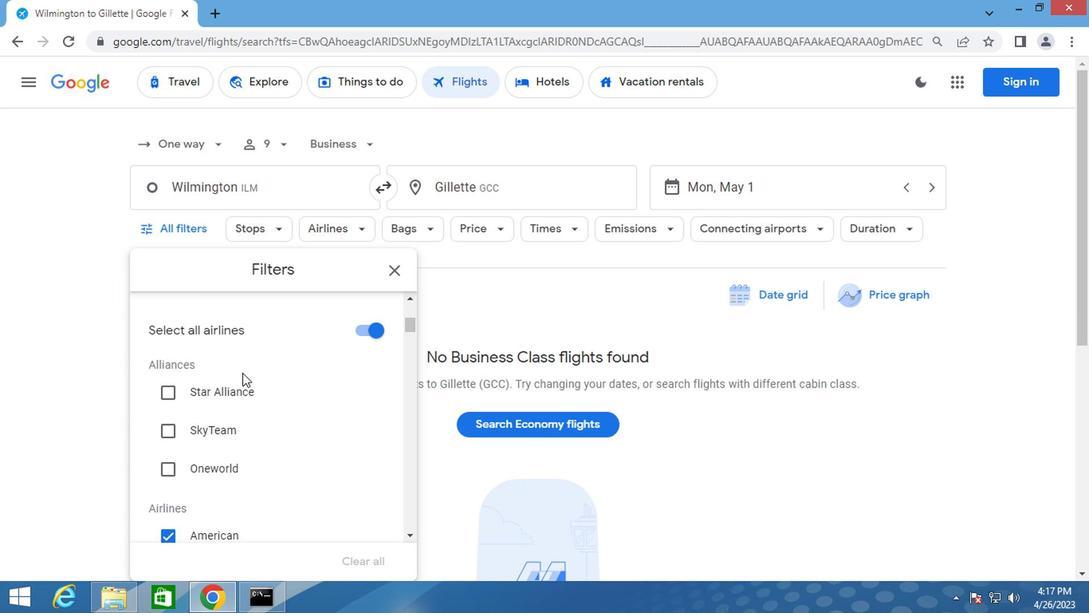 
Action: Mouse scrolled (238, 372) with delta (0, -1)
Screenshot: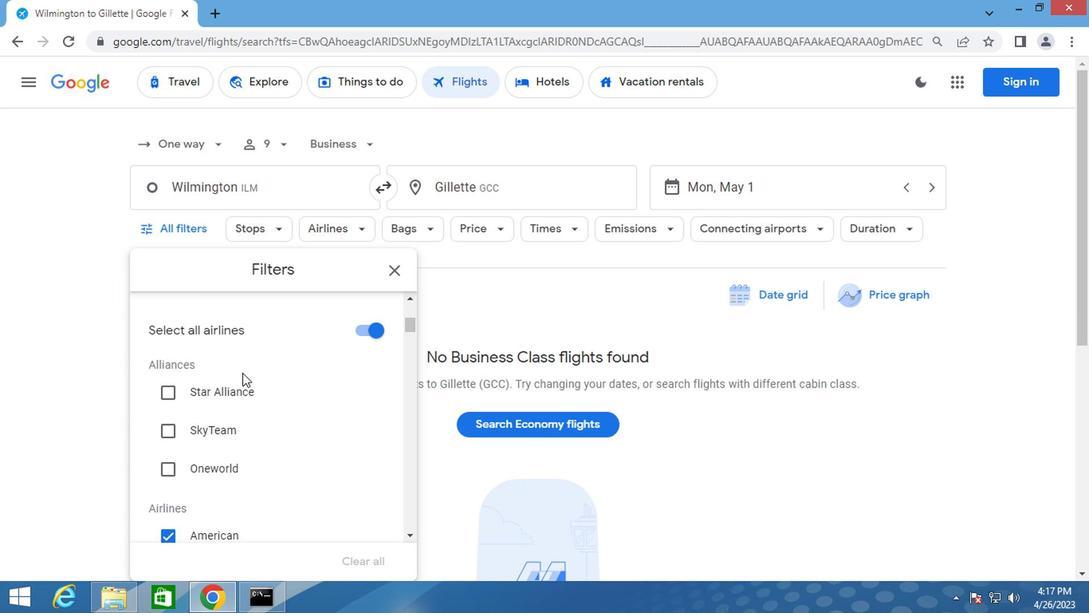 
Action: Mouse moved to (166, 378)
Screenshot: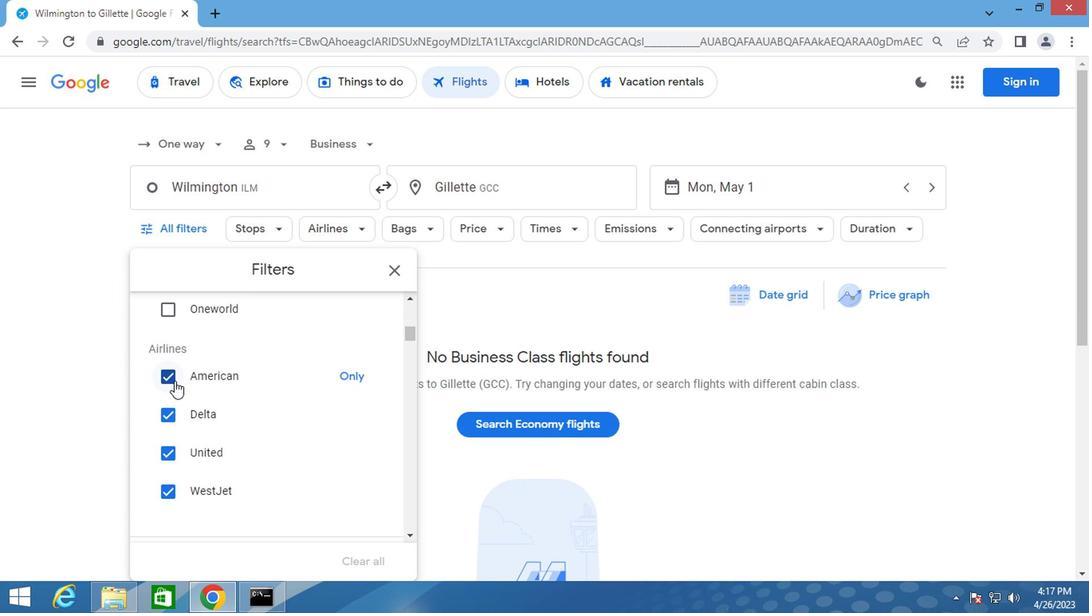 
Action: Mouse pressed left at (166, 378)
Screenshot: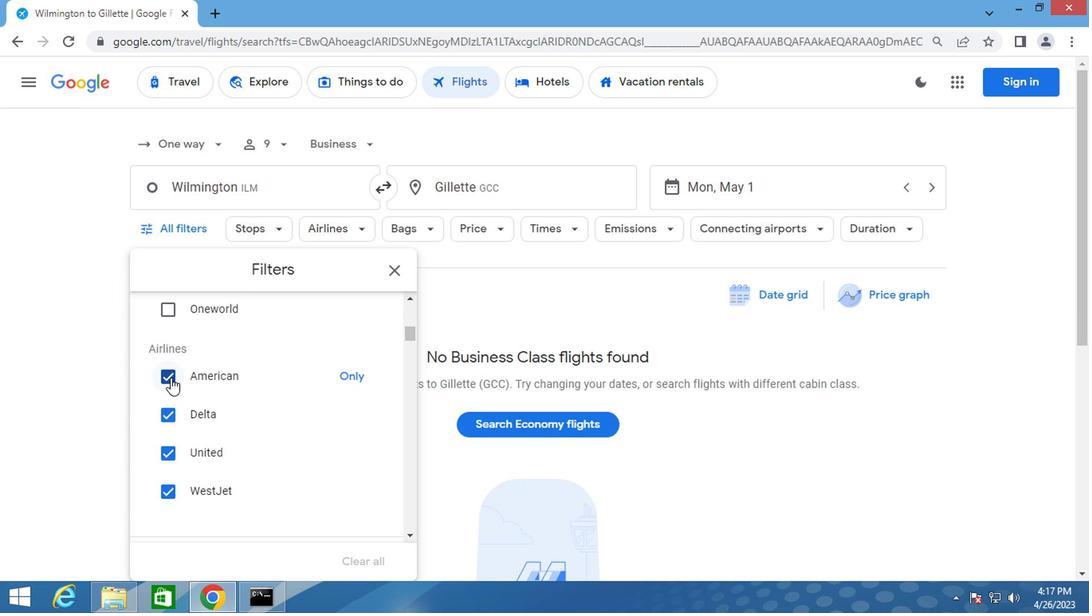 
Action: Mouse scrolled (166, 378) with delta (0, 0)
Screenshot: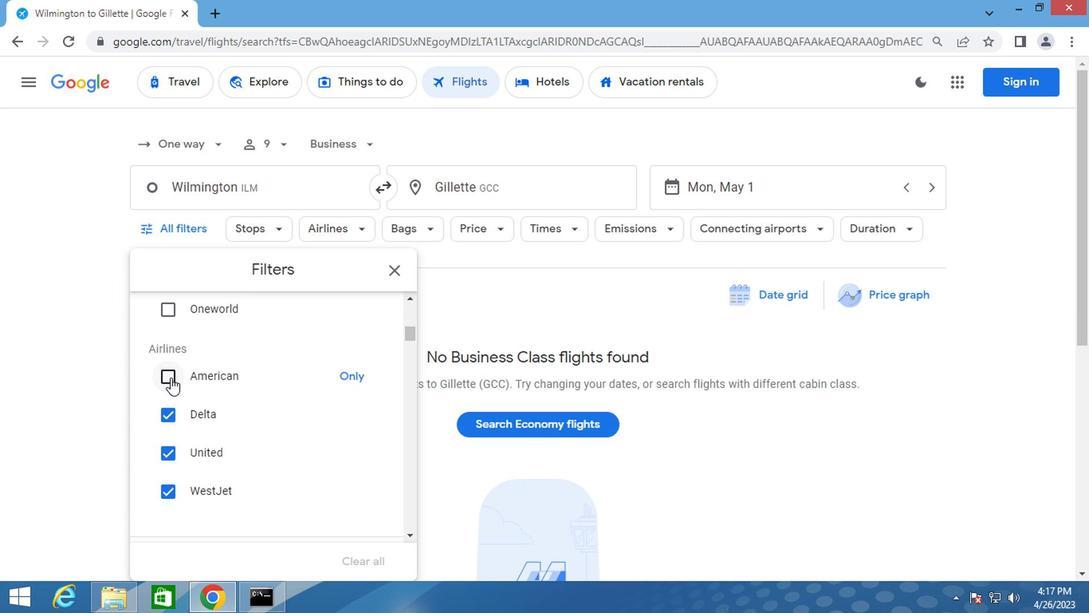 
Action: Mouse scrolled (166, 378) with delta (0, 0)
Screenshot: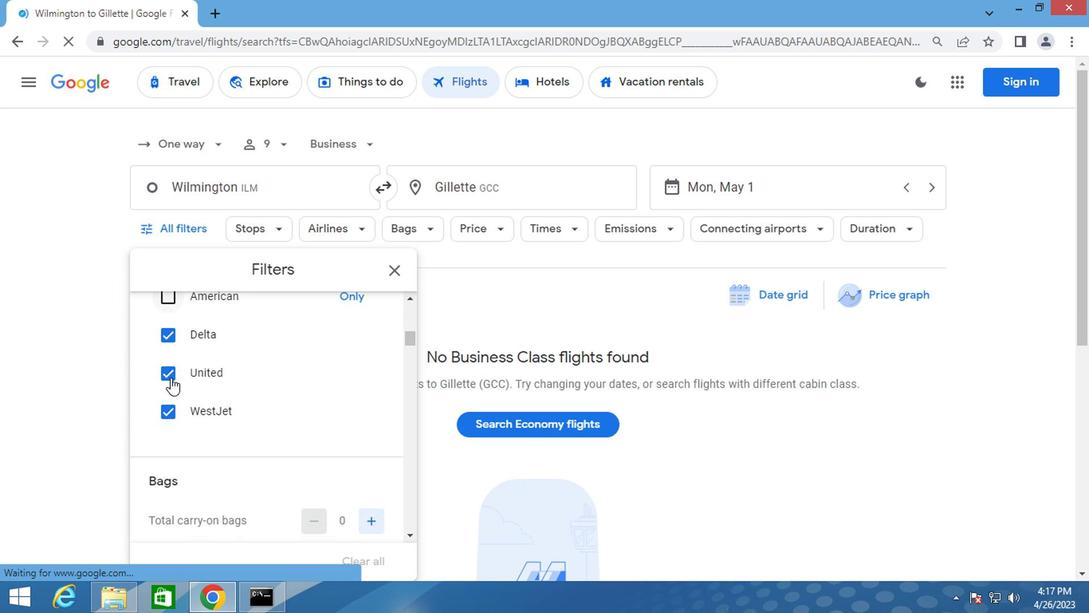 
Action: Mouse scrolled (166, 378) with delta (0, 0)
Screenshot: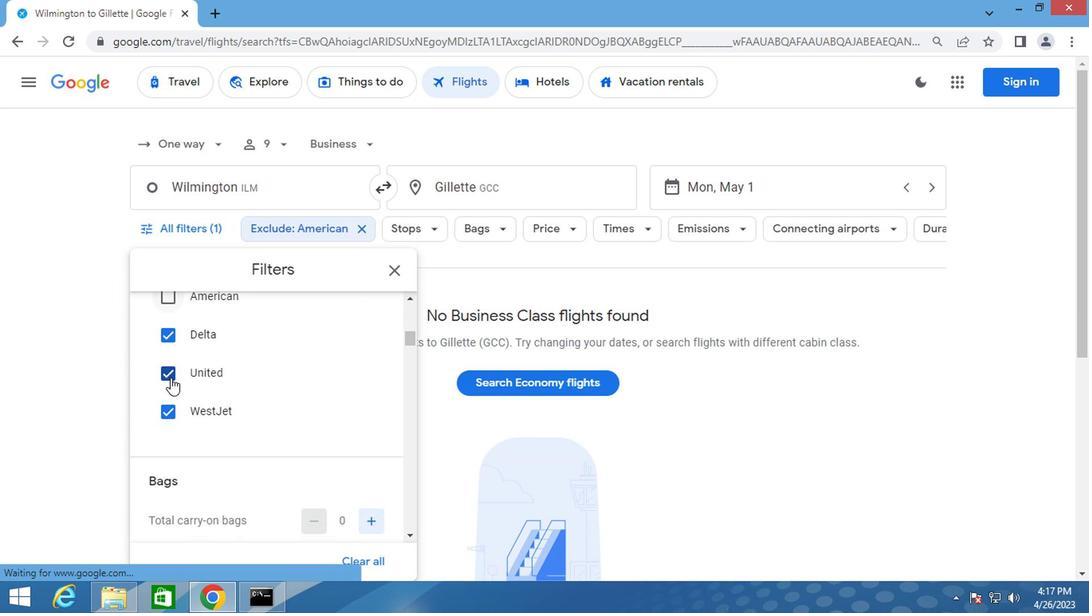
Action: Mouse moved to (358, 401)
Screenshot: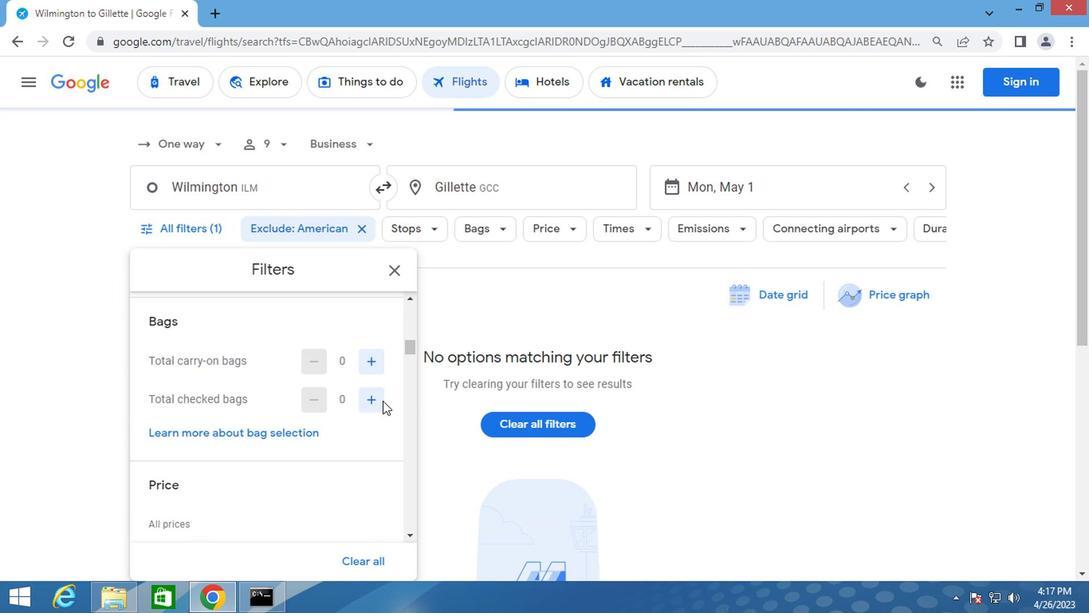 
Action: Mouse pressed left at (358, 401)
Screenshot: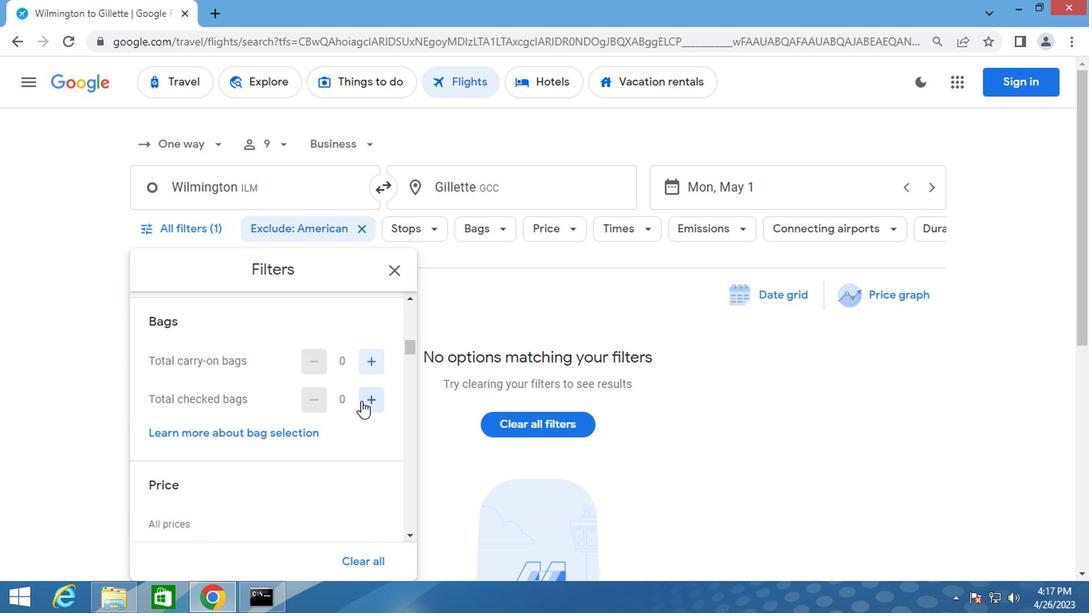 
Action: Mouse pressed left at (358, 401)
Screenshot: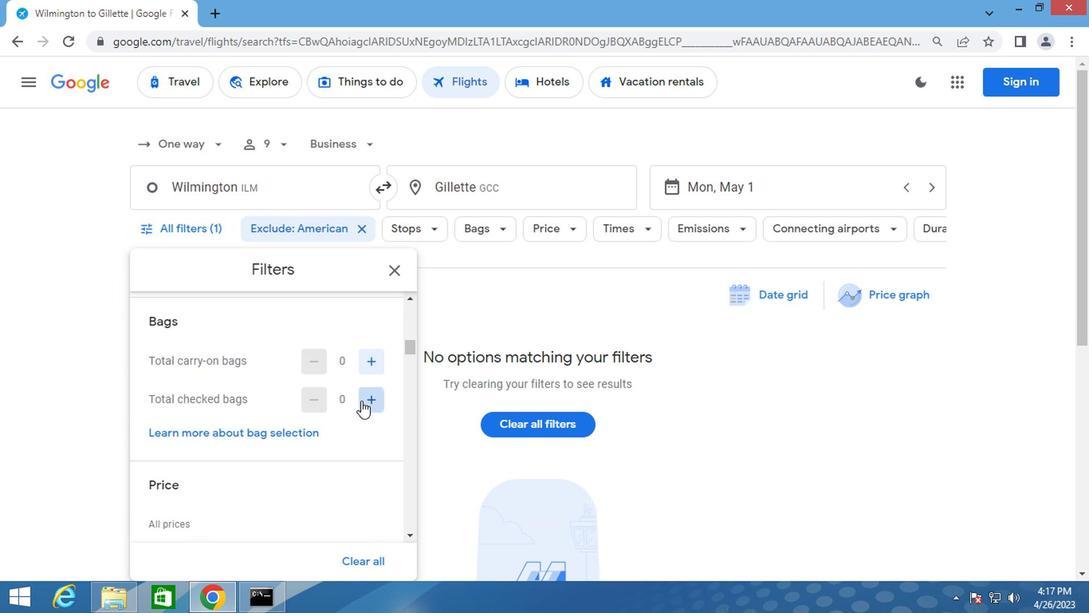 
Action: Mouse pressed left at (358, 401)
Screenshot: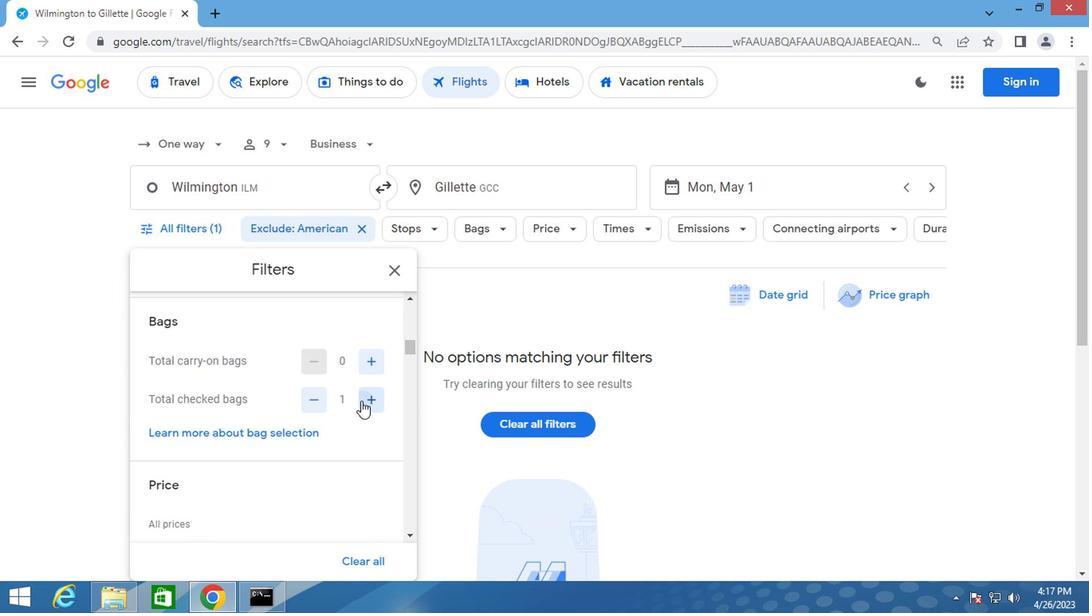 
Action: Mouse pressed left at (358, 401)
Screenshot: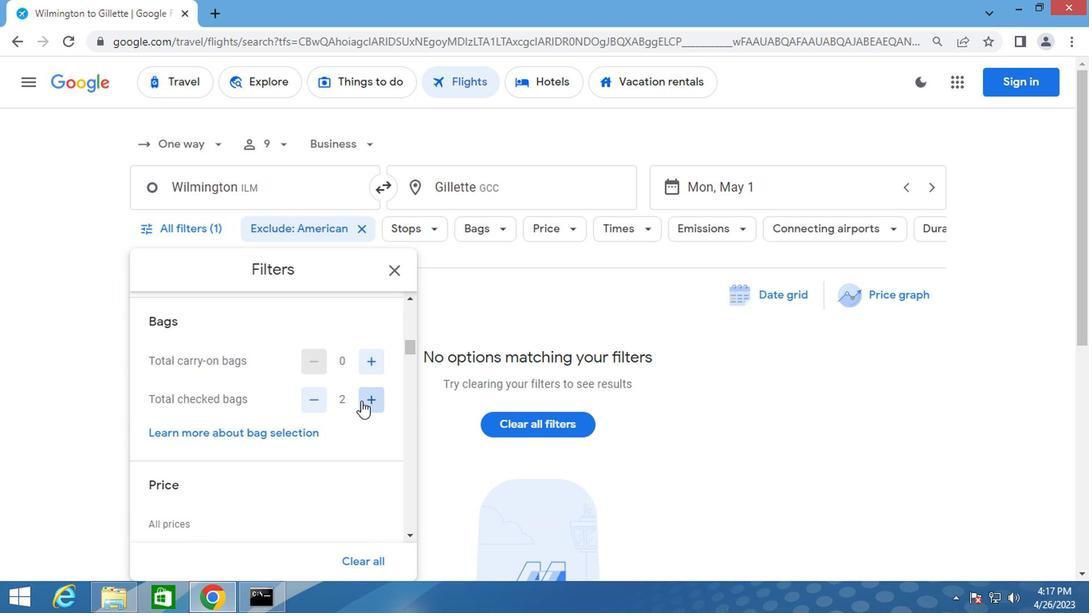 
Action: Mouse pressed left at (358, 401)
Screenshot: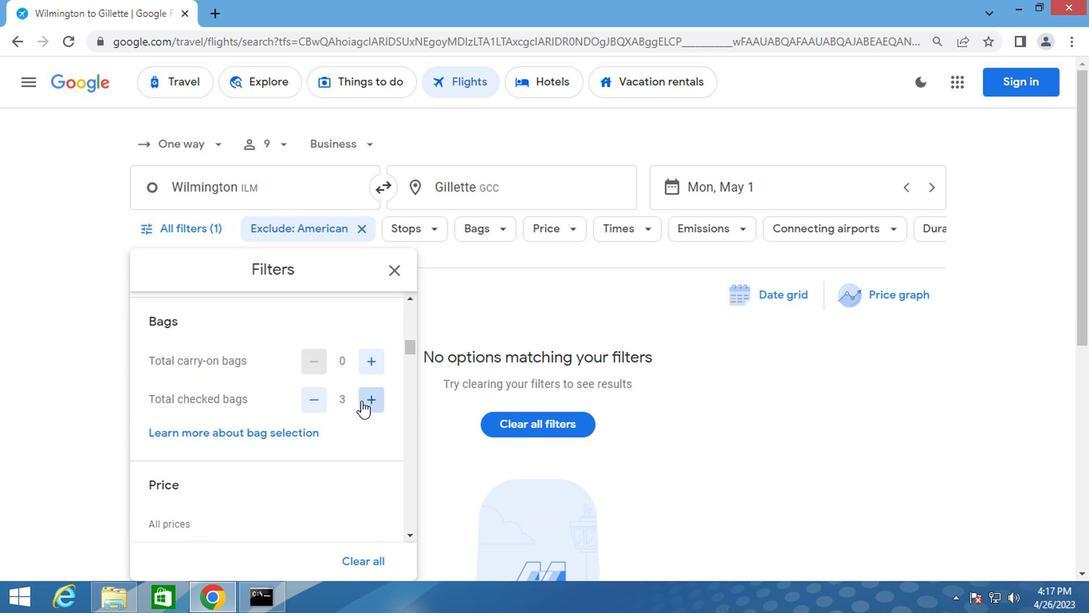 
Action: Mouse pressed left at (358, 401)
Screenshot: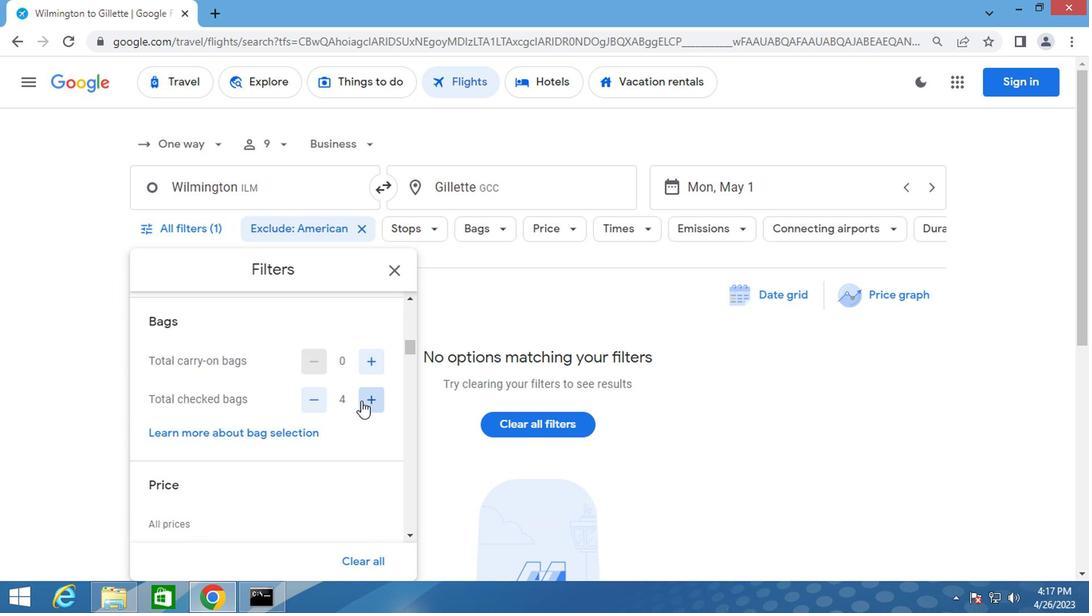 
Action: Mouse pressed left at (358, 401)
Screenshot: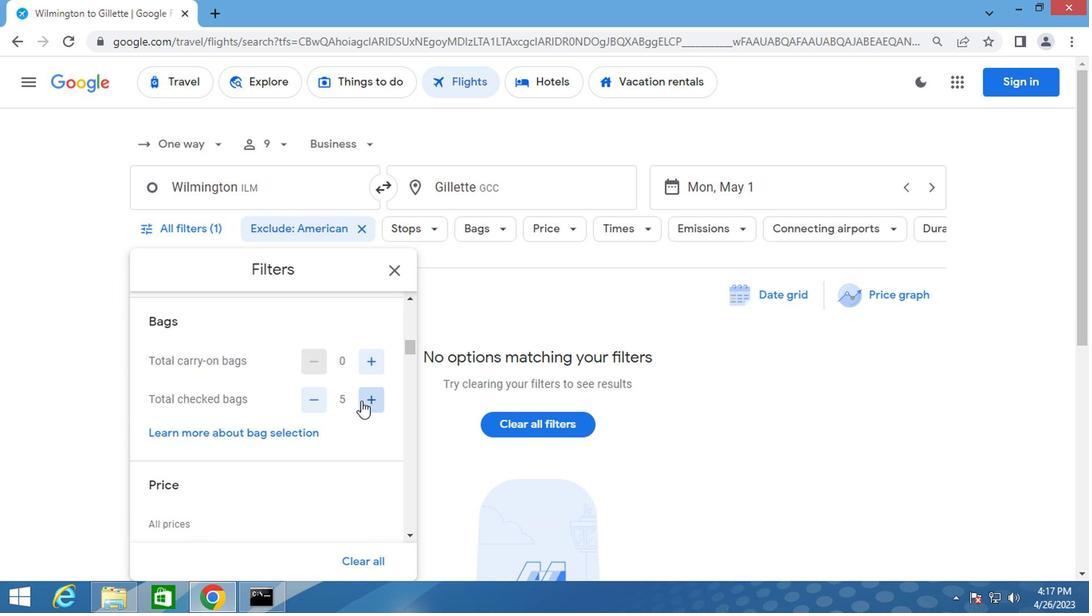 
Action: Mouse pressed left at (358, 401)
Screenshot: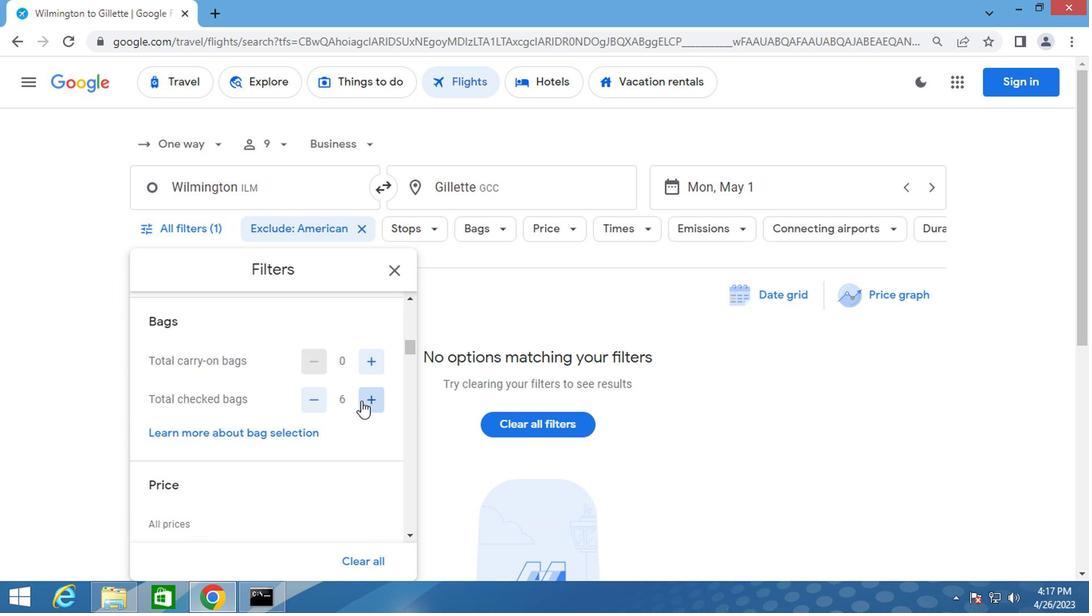 
Action: Mouse pressed left at (358, 401)
Screenshot: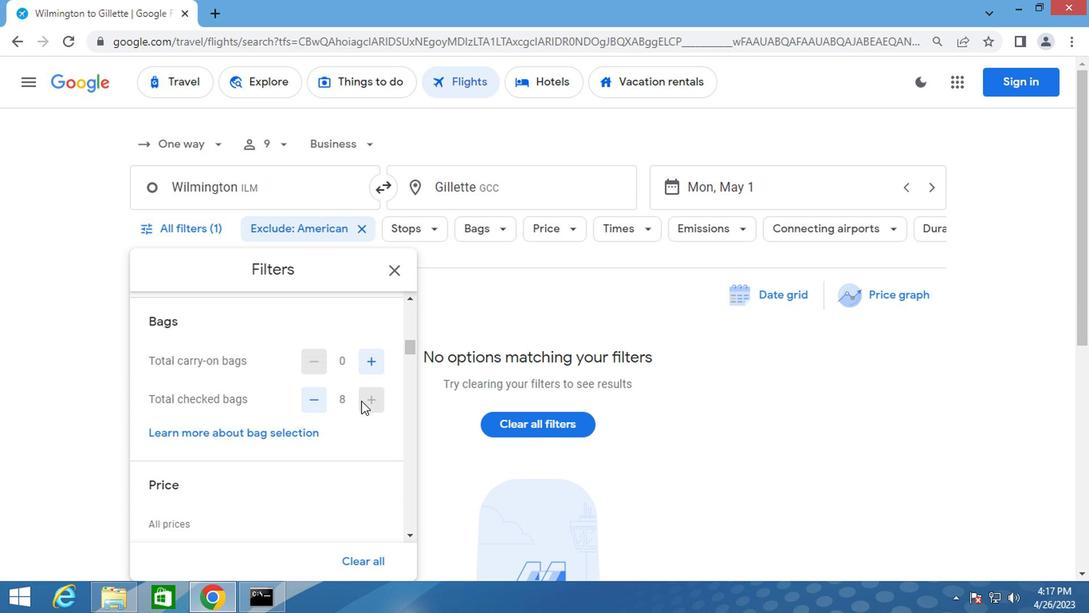 
Action: Mouse pressed left at (358, 401)
Screenshot: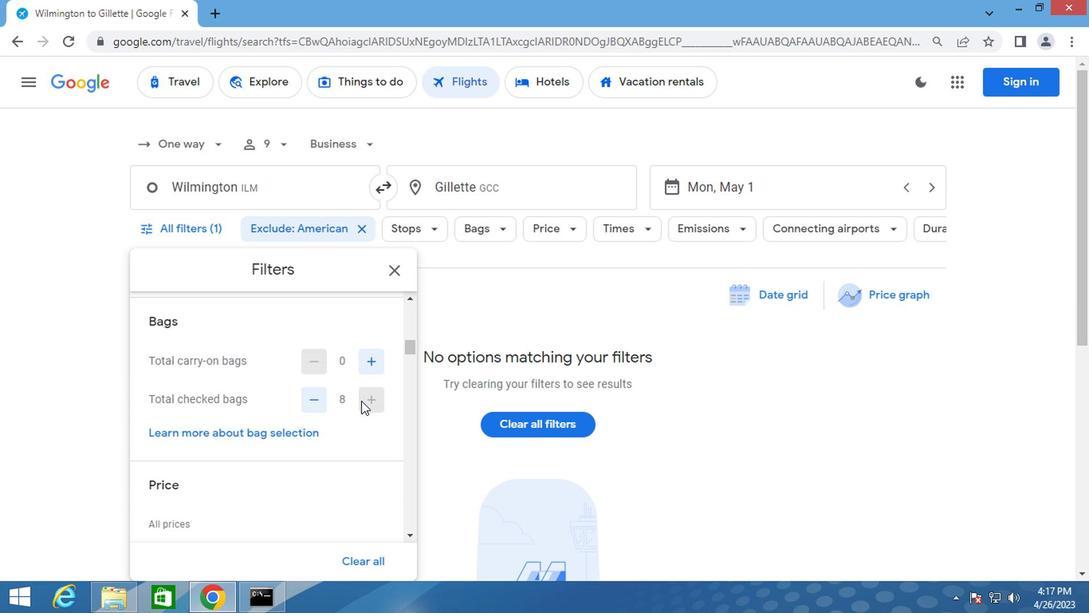 
Action: Mouse scrolled (358, 400) with delta (0, 0)
Screenshot: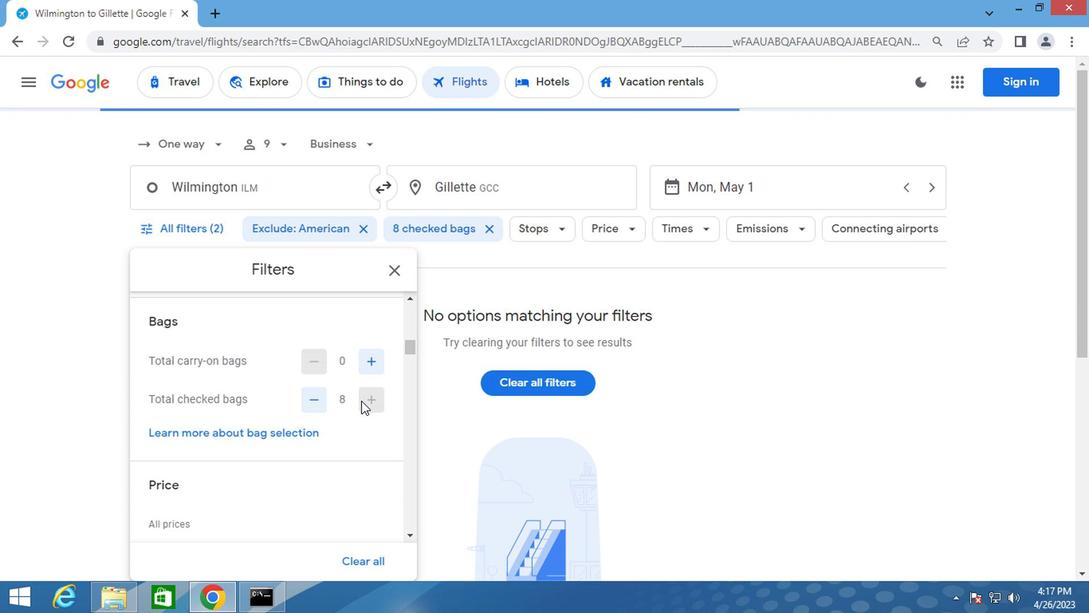
Action: Mouse moved to (371, 475)
Screenshot: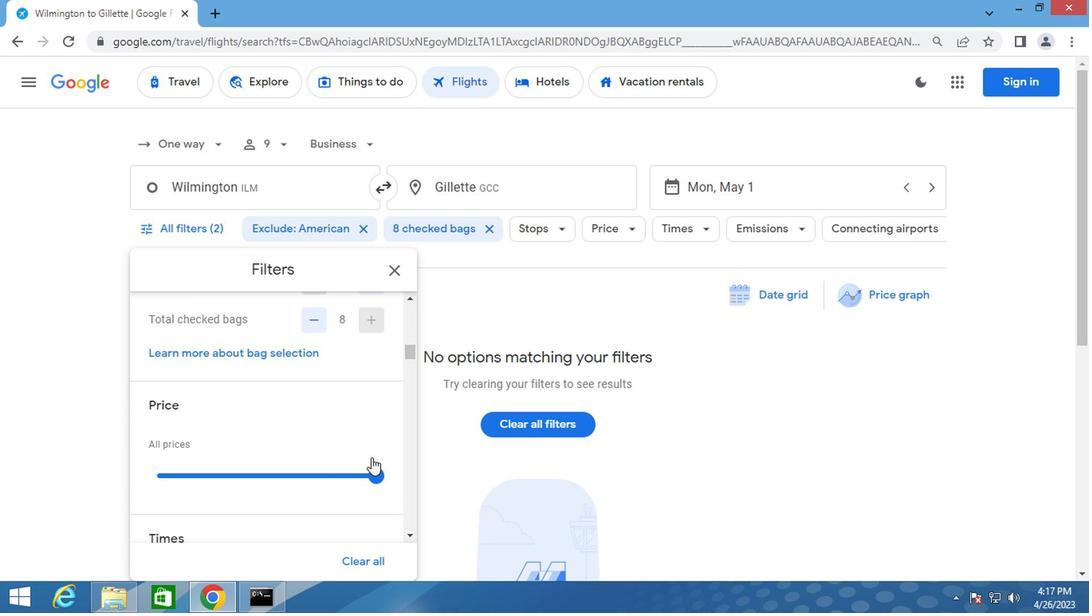 
Action: Mouse pressed left at (371, 475)
Screenshot: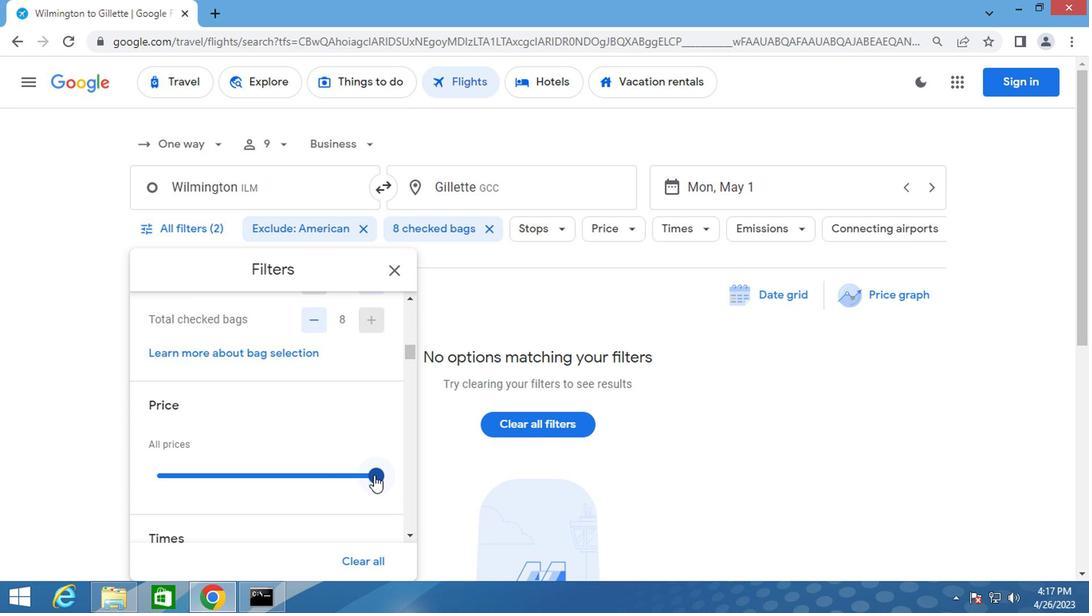 
Action: Mouse moved to (342, 430)
Screenshot: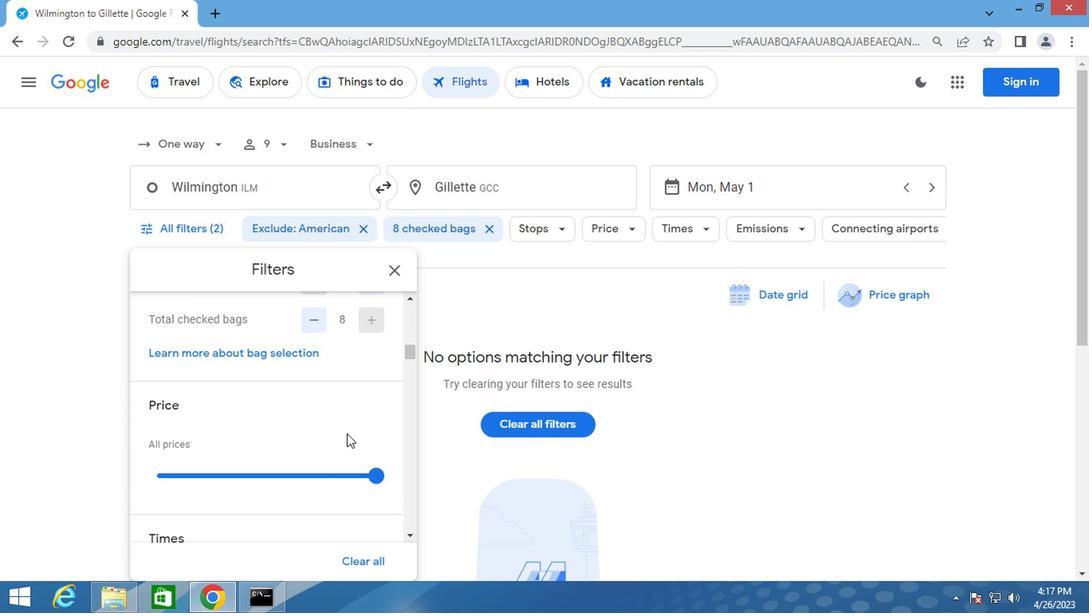 
Action: Mouse scrolled (342, 429) with delta (0, -1)
Screenshot: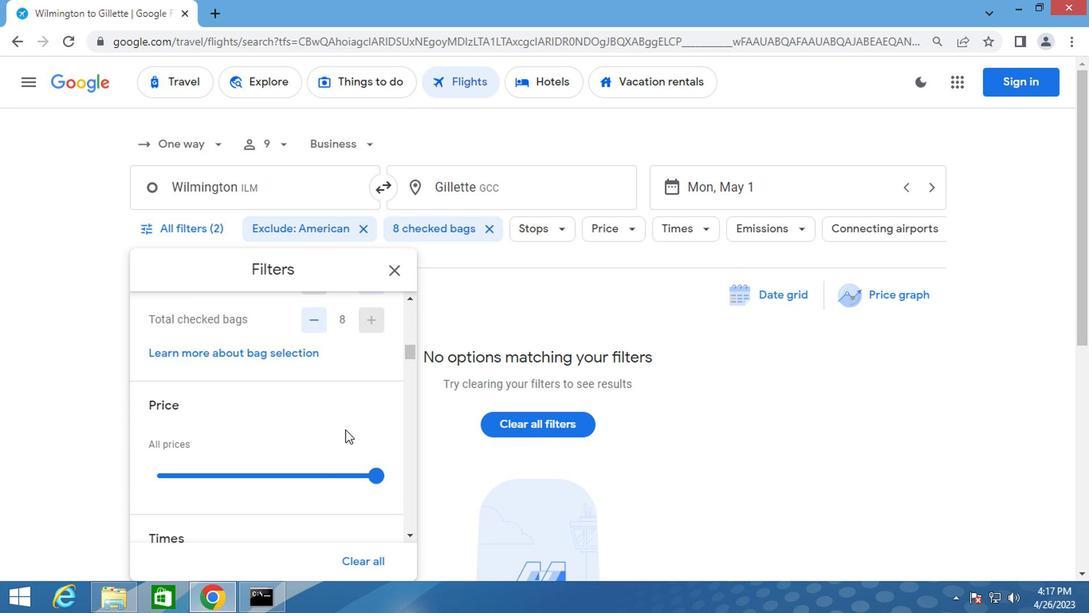 
Action: Mouse scrolled (342, 429) with delta (0, -1)
Screenshot: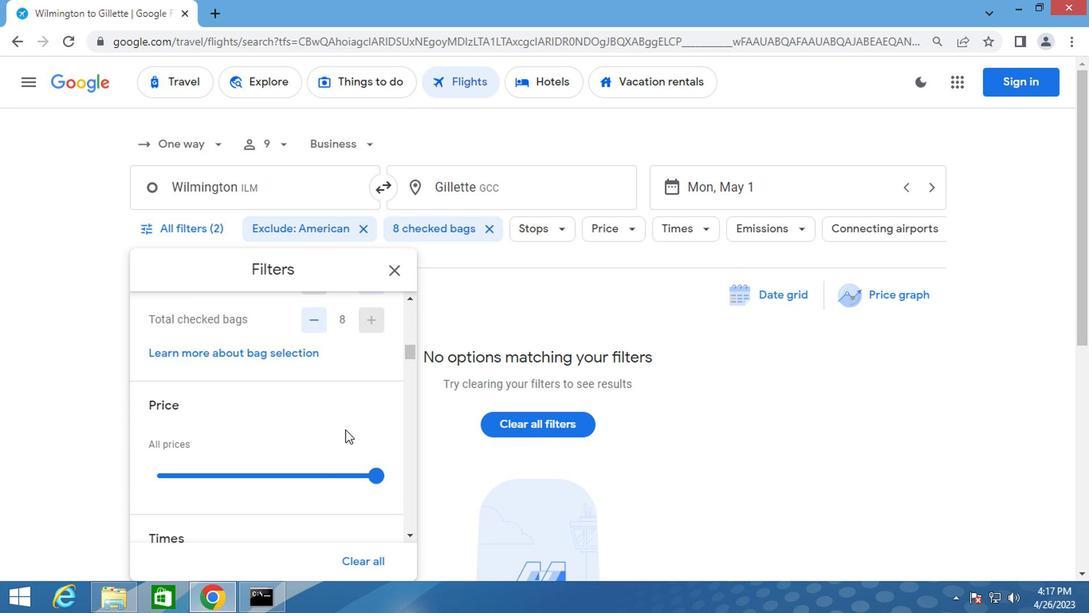 
Action: Mouse moved to (161, 492)
Screenshot: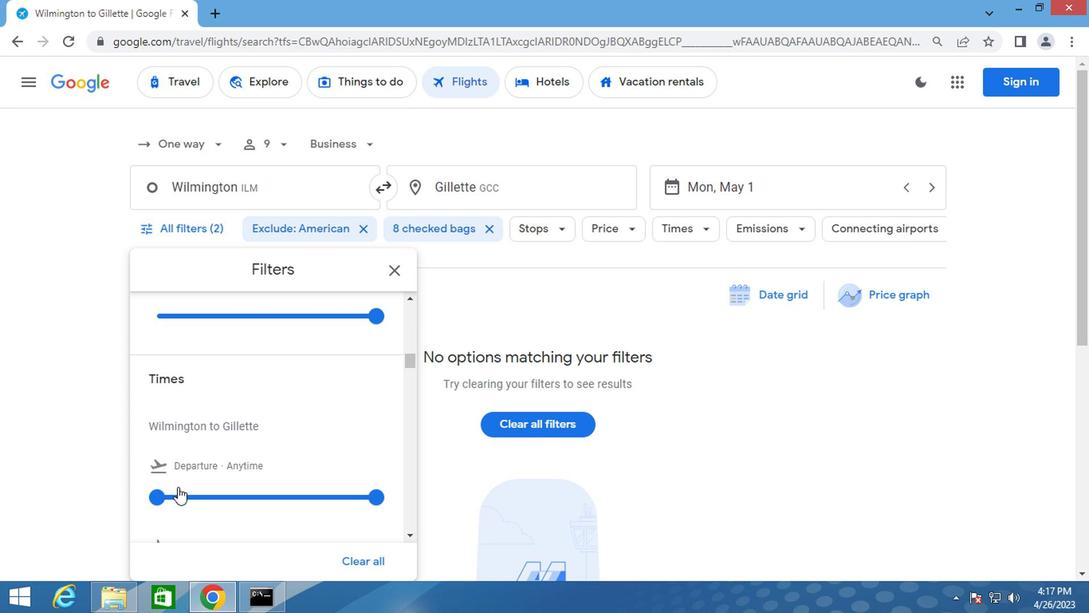 
Action: Mouse pressed left at (161, 492)
Screenshot: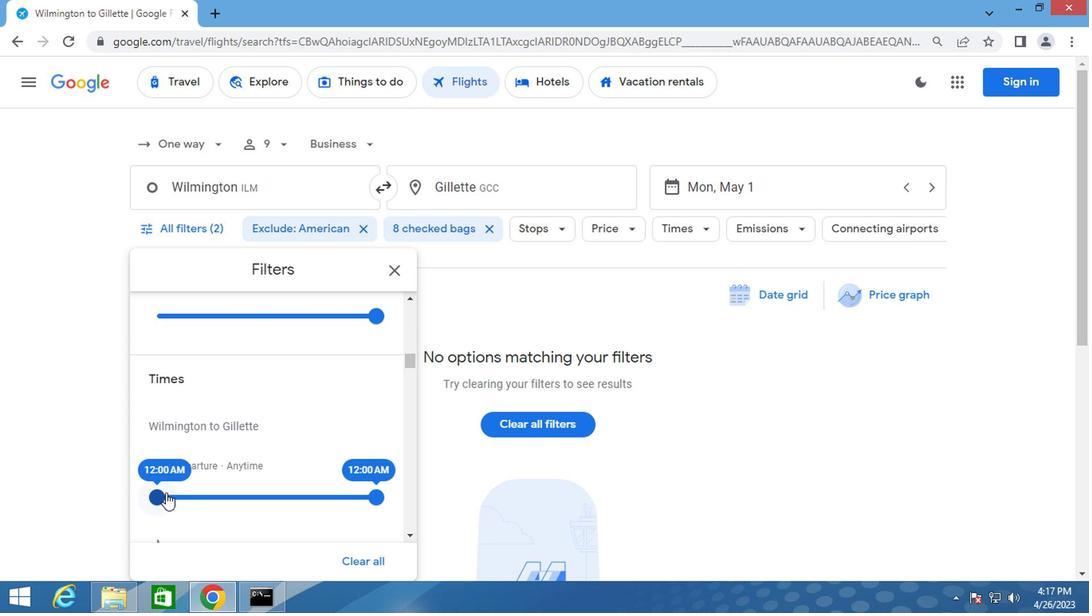 
Action: Mouse moved to (327, 494)
Screenshot: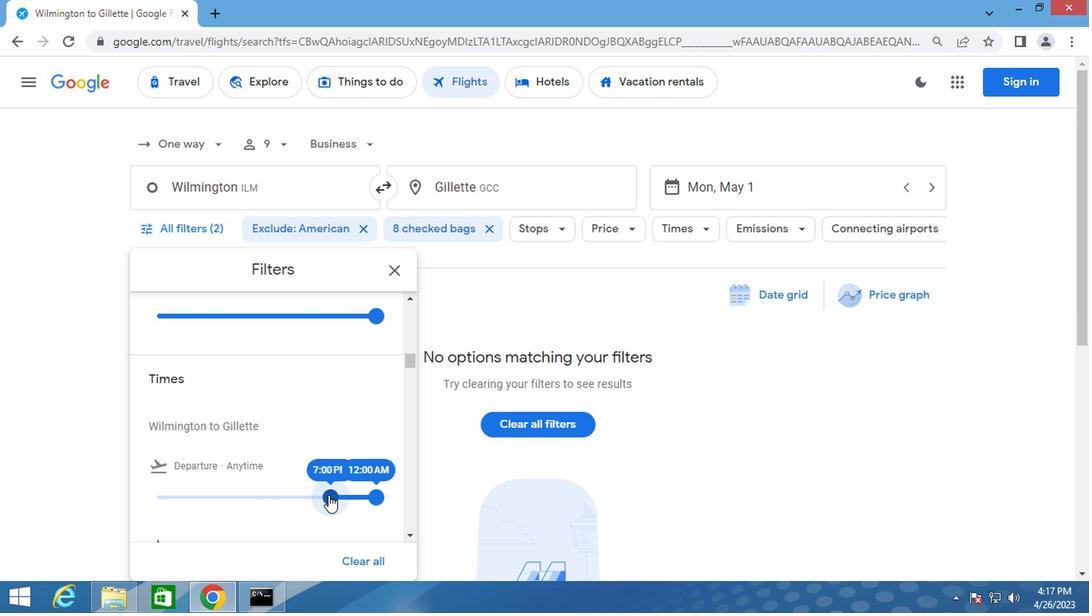 
Action: Mouse pressed left at (327, 494)
Screenshot: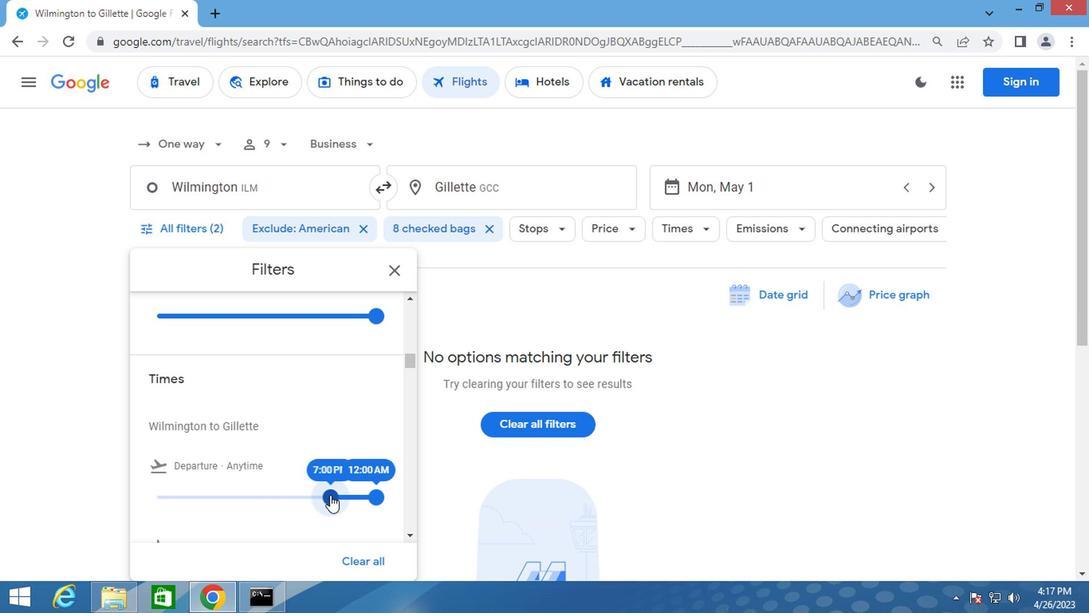 
Action: Mouse moved to (389, 273)
Screenshot: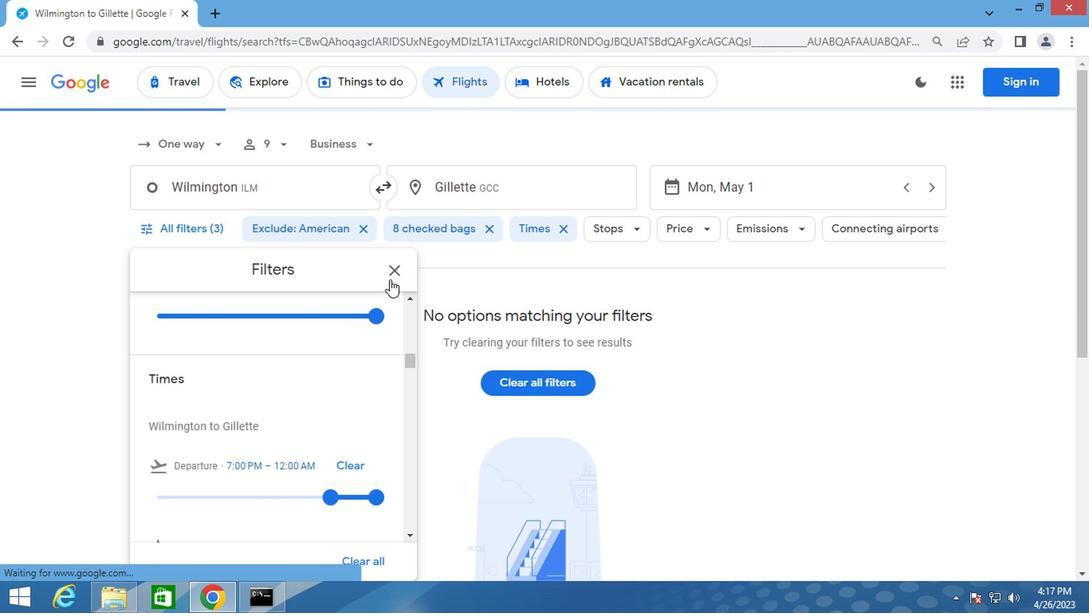 
Action: Mouse pressed left at (389, 273)
Screenshot: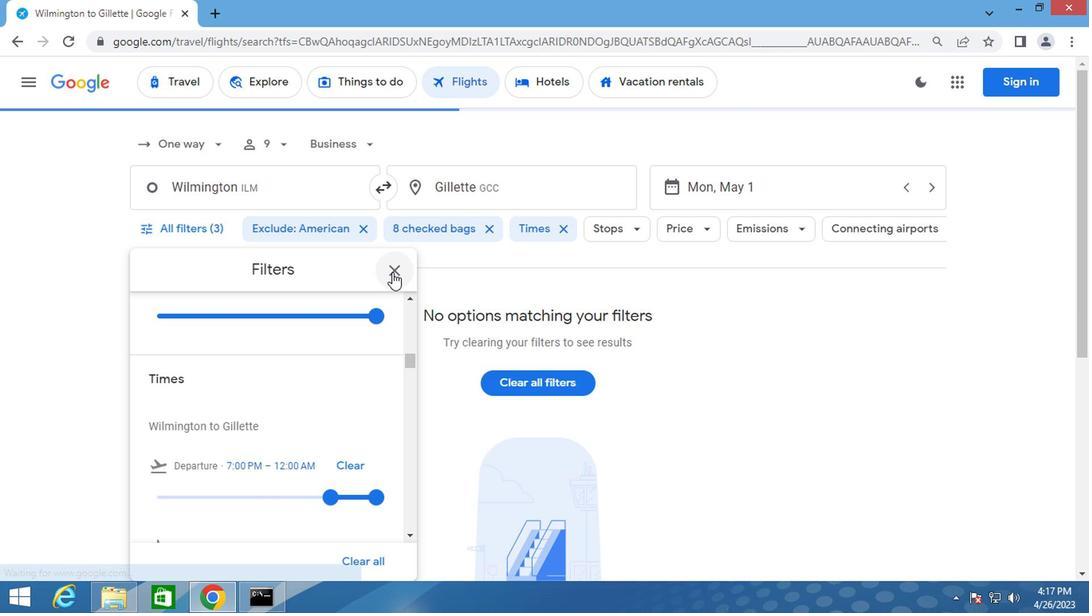 
Action: Key pressed <Key.f8>
Screenshot: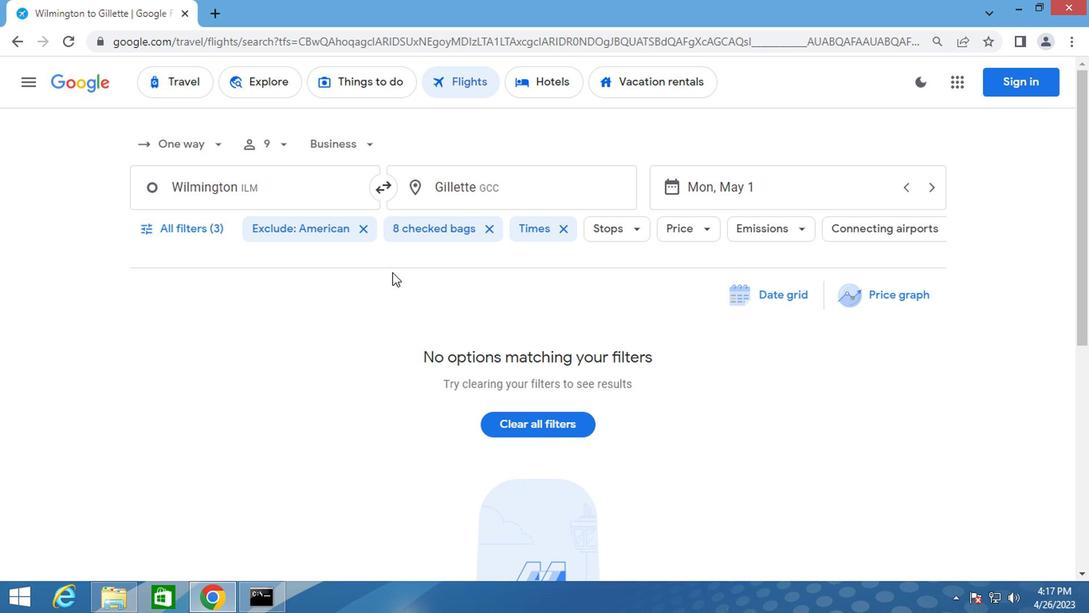 
